 Task: Use the formula "DISC" in spreadsheet "Project protfolio".
Action: Mouse moved to (884, 140)
Screenshot: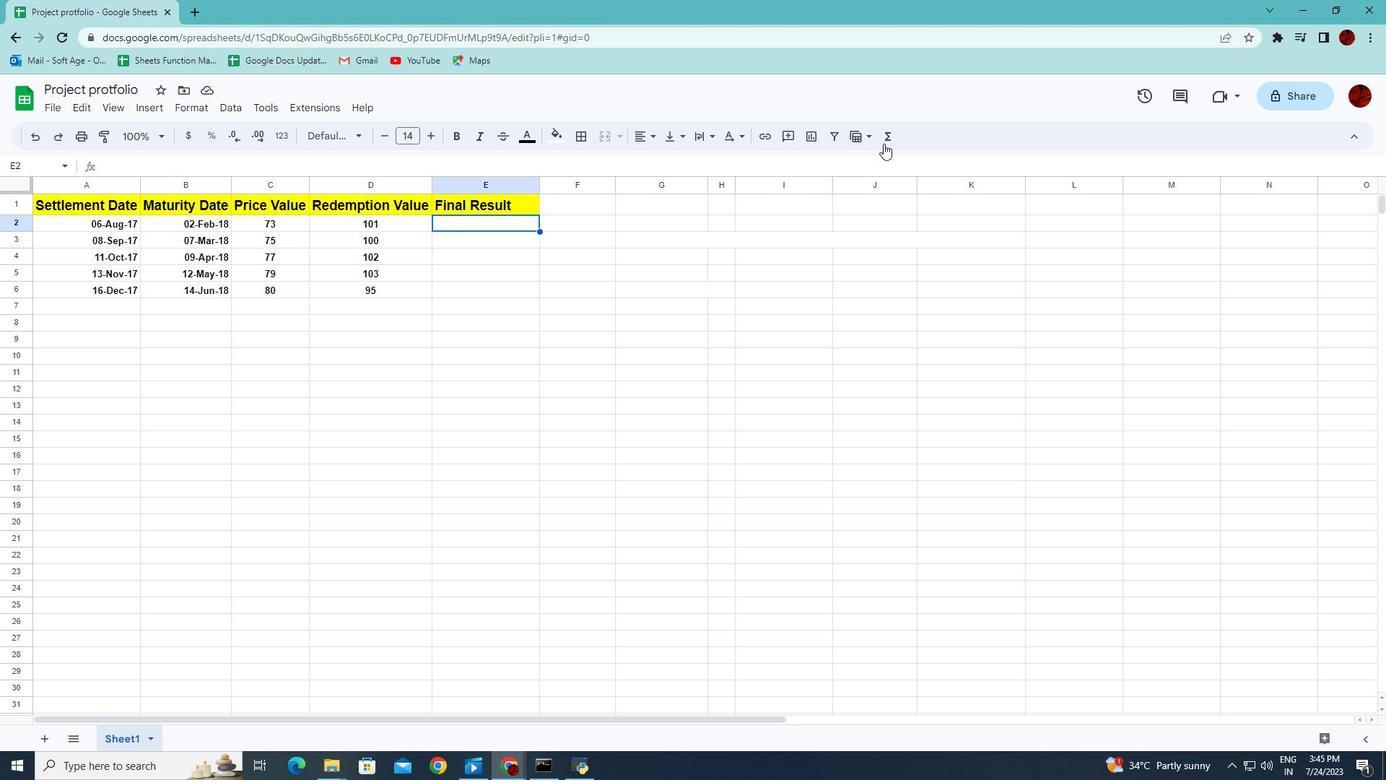
Action: Mouse pressed left at (884, 140)
Screenshot: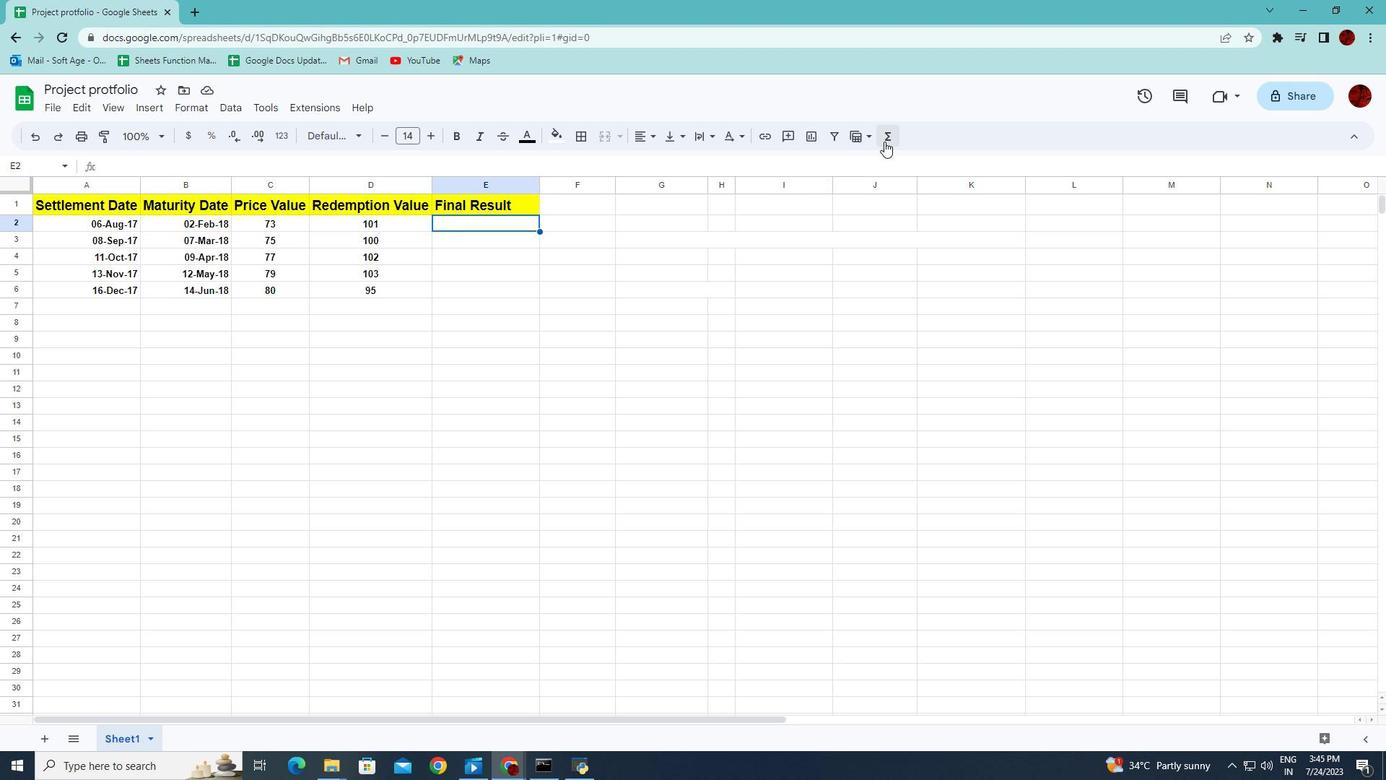 
Action: Mouse moved to (1122, 289)
Screenshot: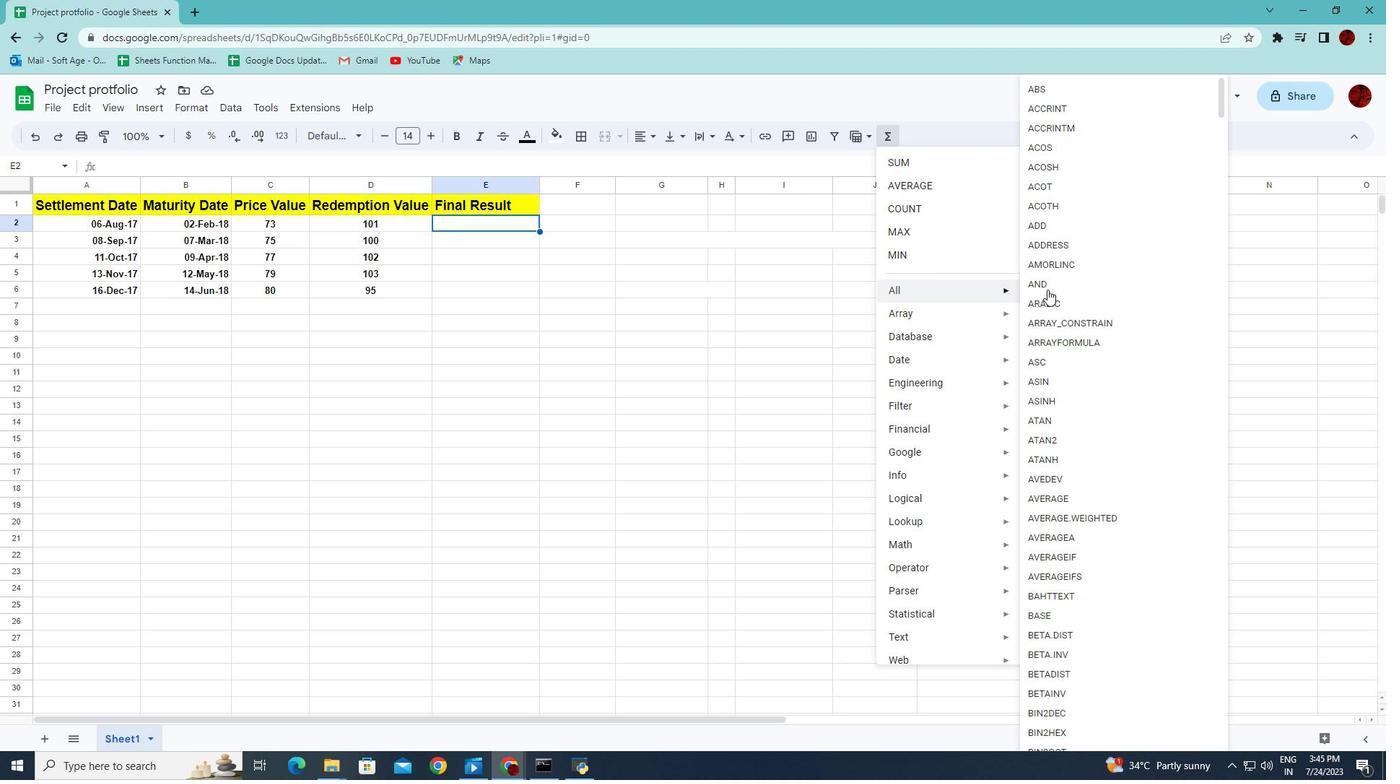 
Action: Mouse scrolled (1122, 288) with delta (0, 0)
Screenshot: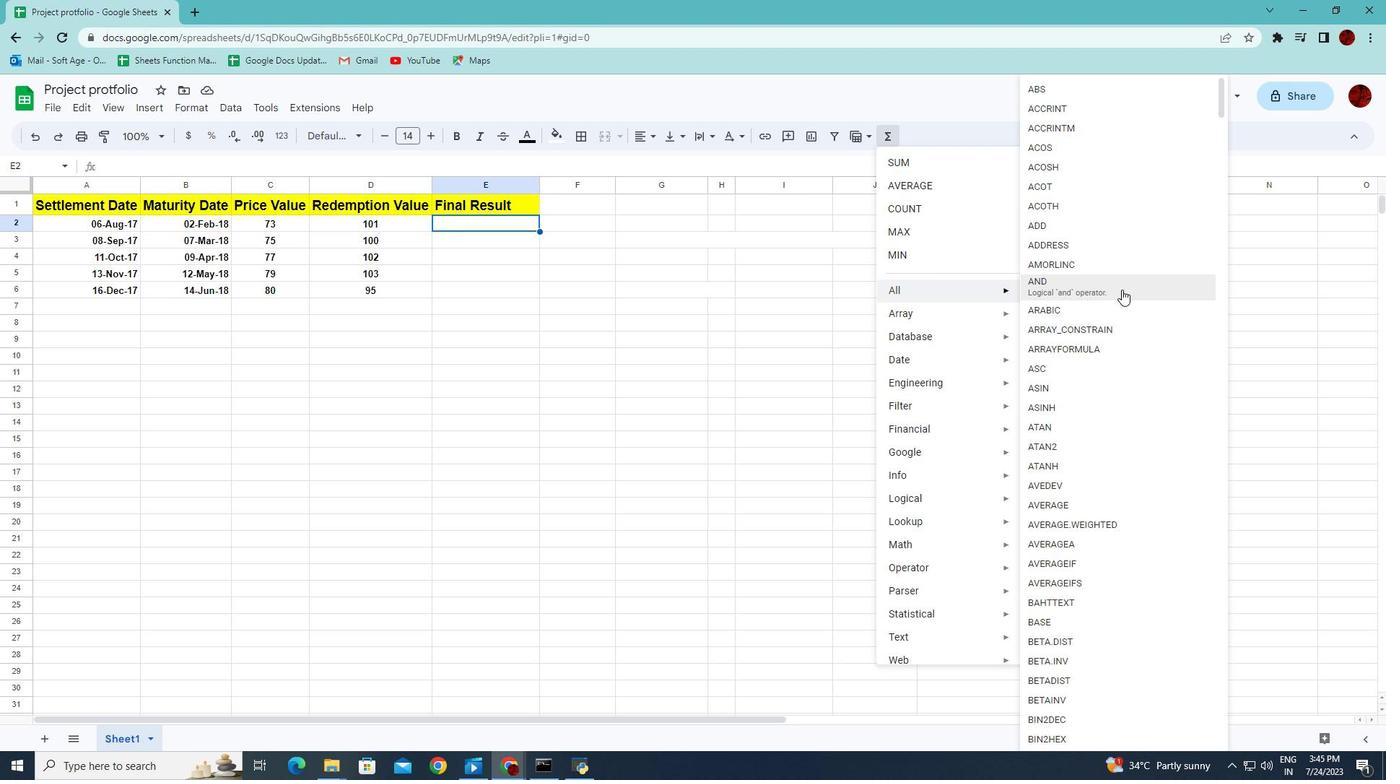 
Action: Mouse scrolled (1122, 288) with delta (0, 0)
Screenshot: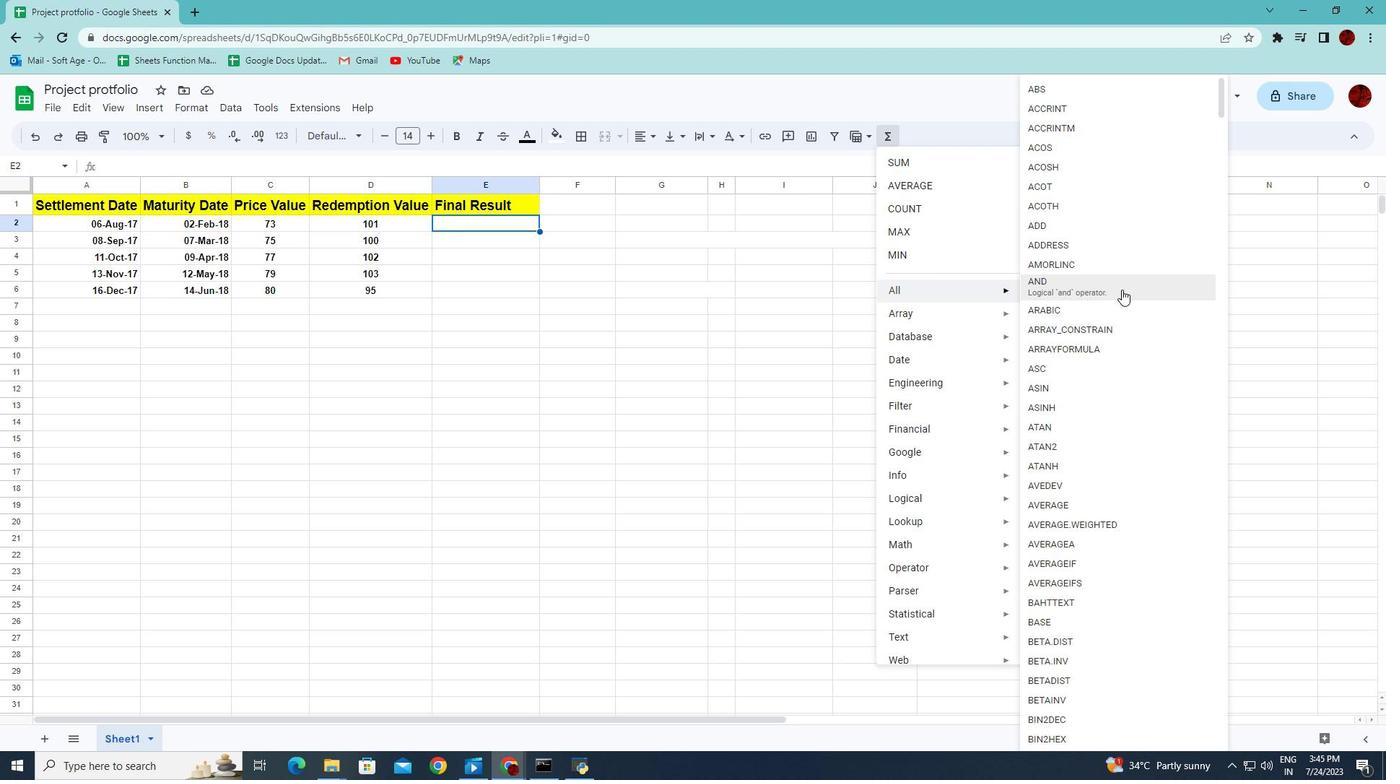 
Action: Mouse scrolled (1122, 288) with delta (0, 0)
Screenshot: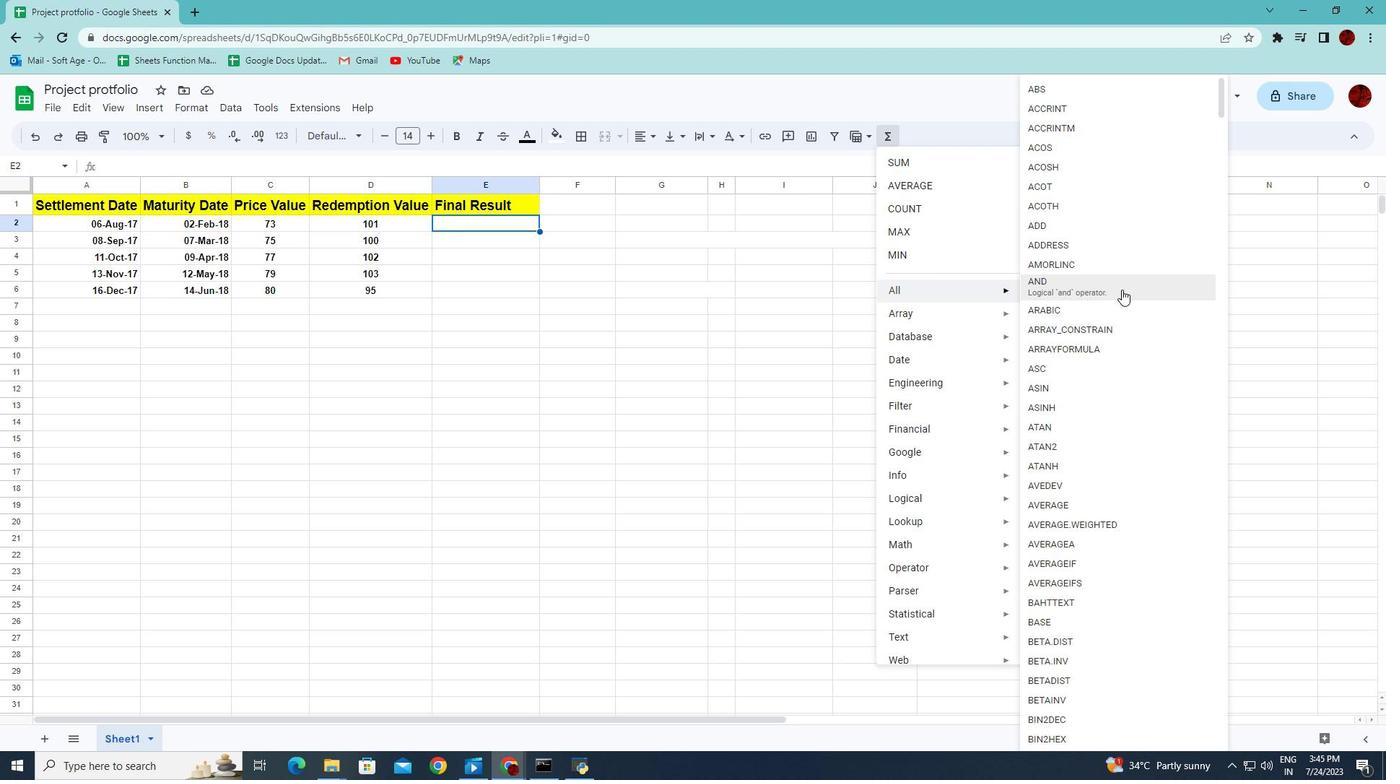 
Action: Mouse scrolled (1122, 288) with delta (0, 0)
Screenshot: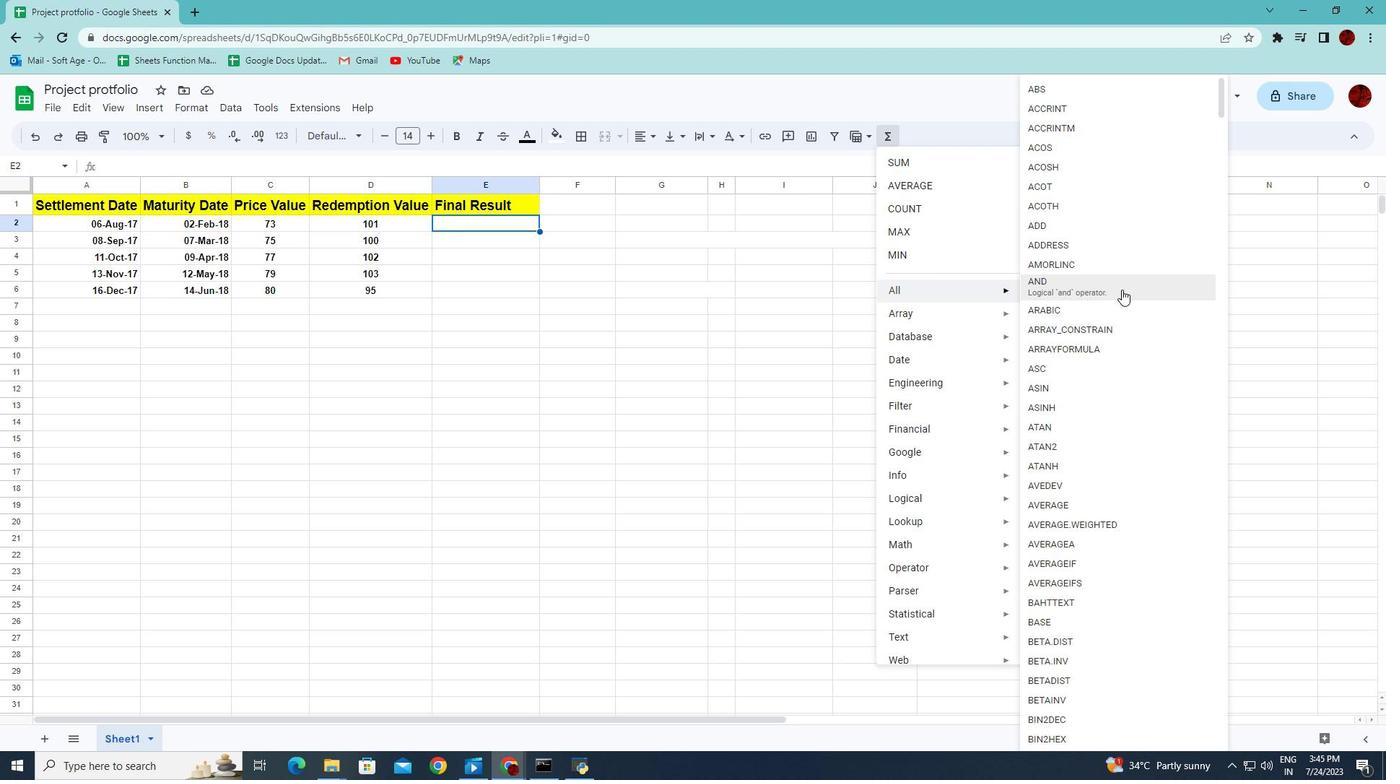 
Action: Mouse scrolled (1122, 288) with delta (0, 0)
Screenshot: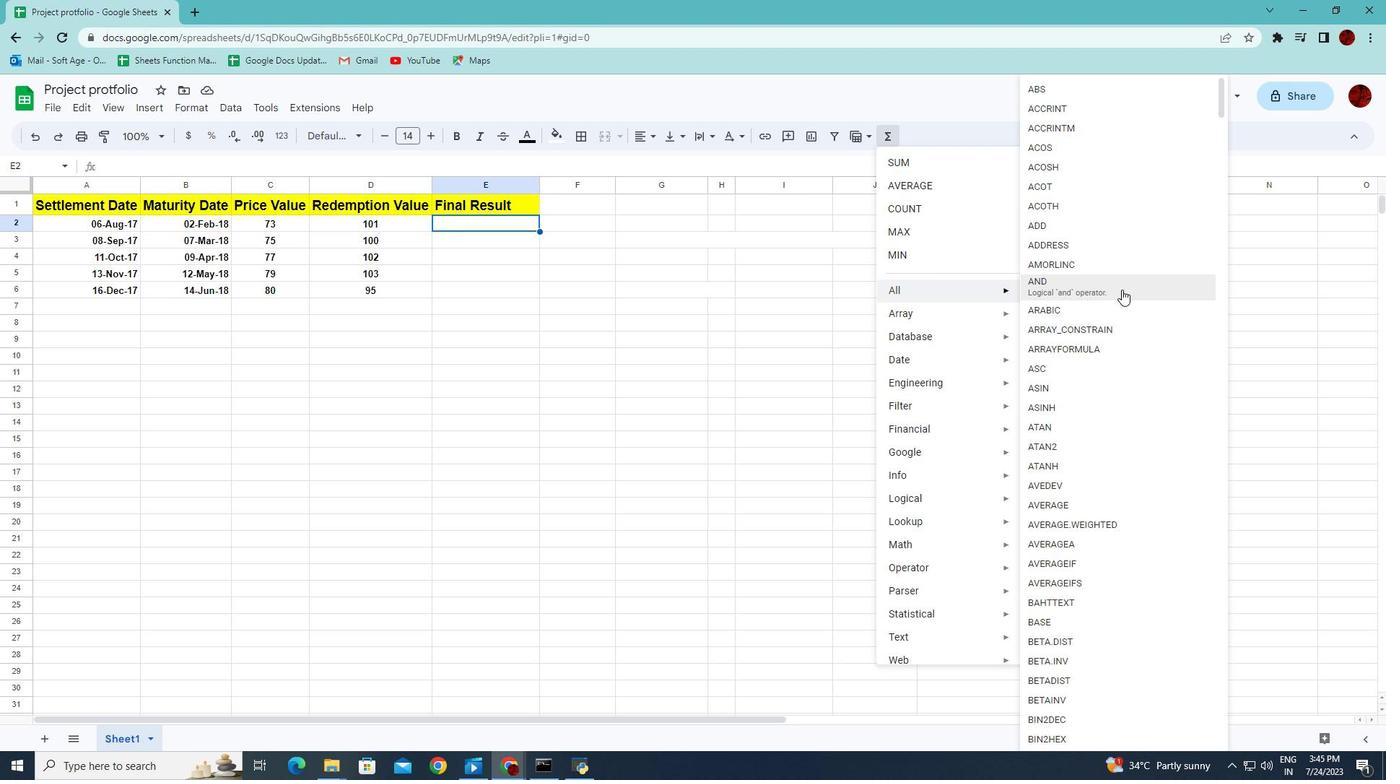 
Action: Mouse scrolled (1122, 288) with delta (0, 0)
Screenshot: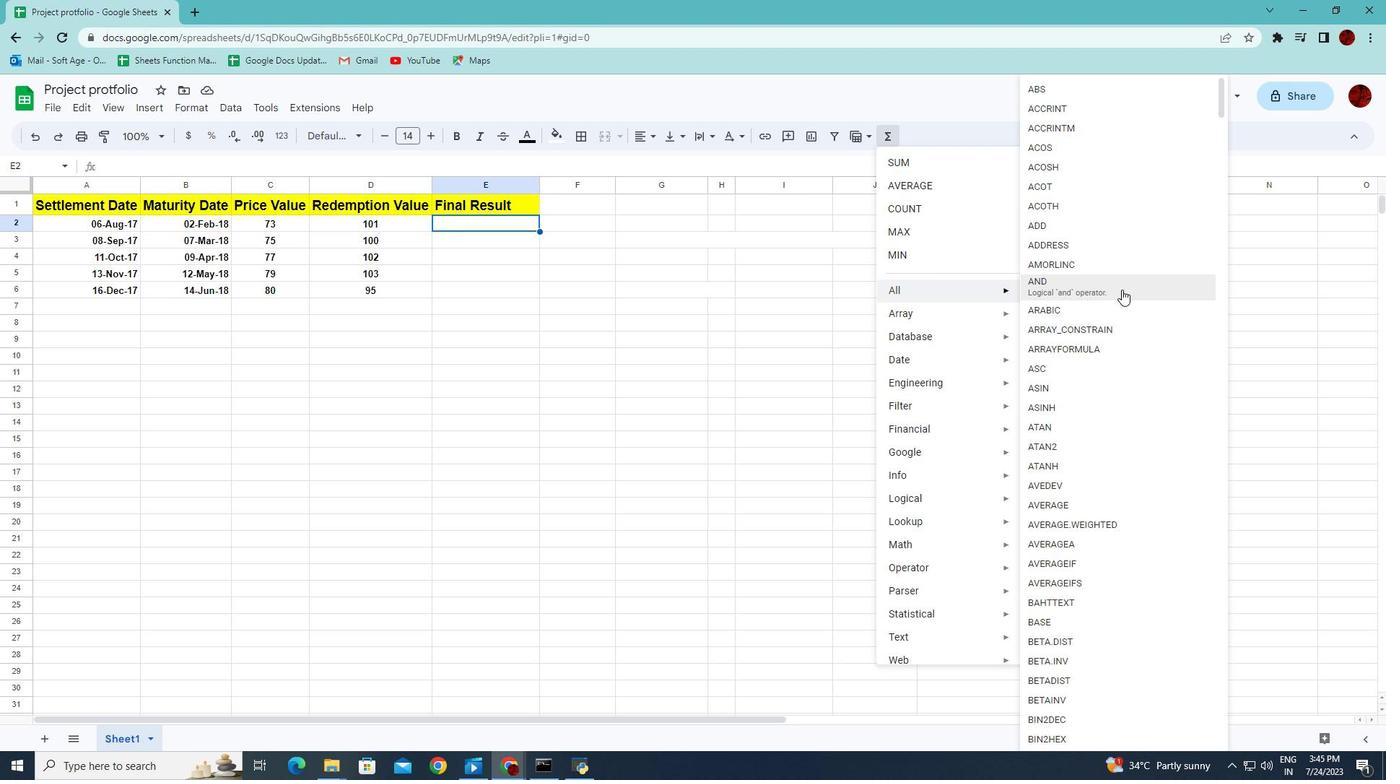 
Action: Mouse moved to (1124, 289)
Screenshot: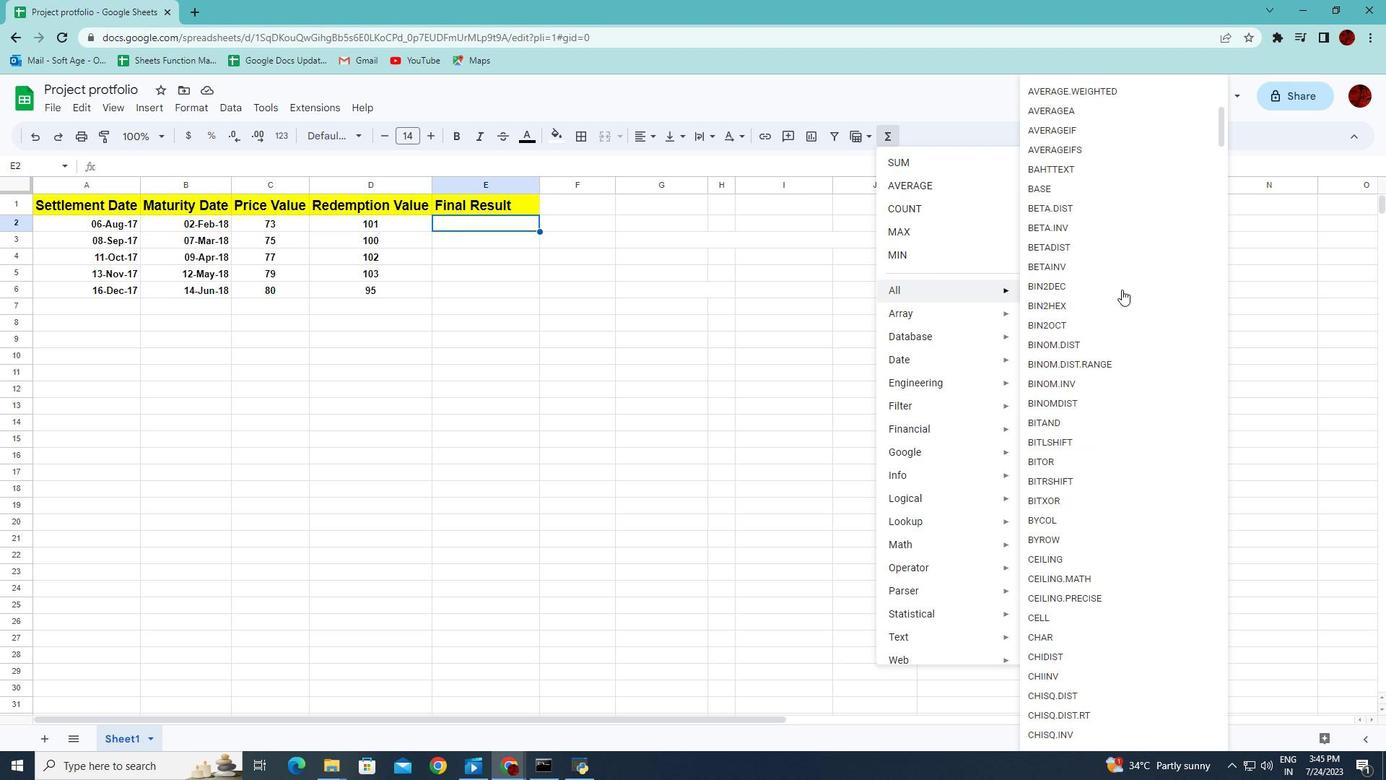 
Action: Mouse scrolled (1124, 288) with delta (0, 0)
Screenshot: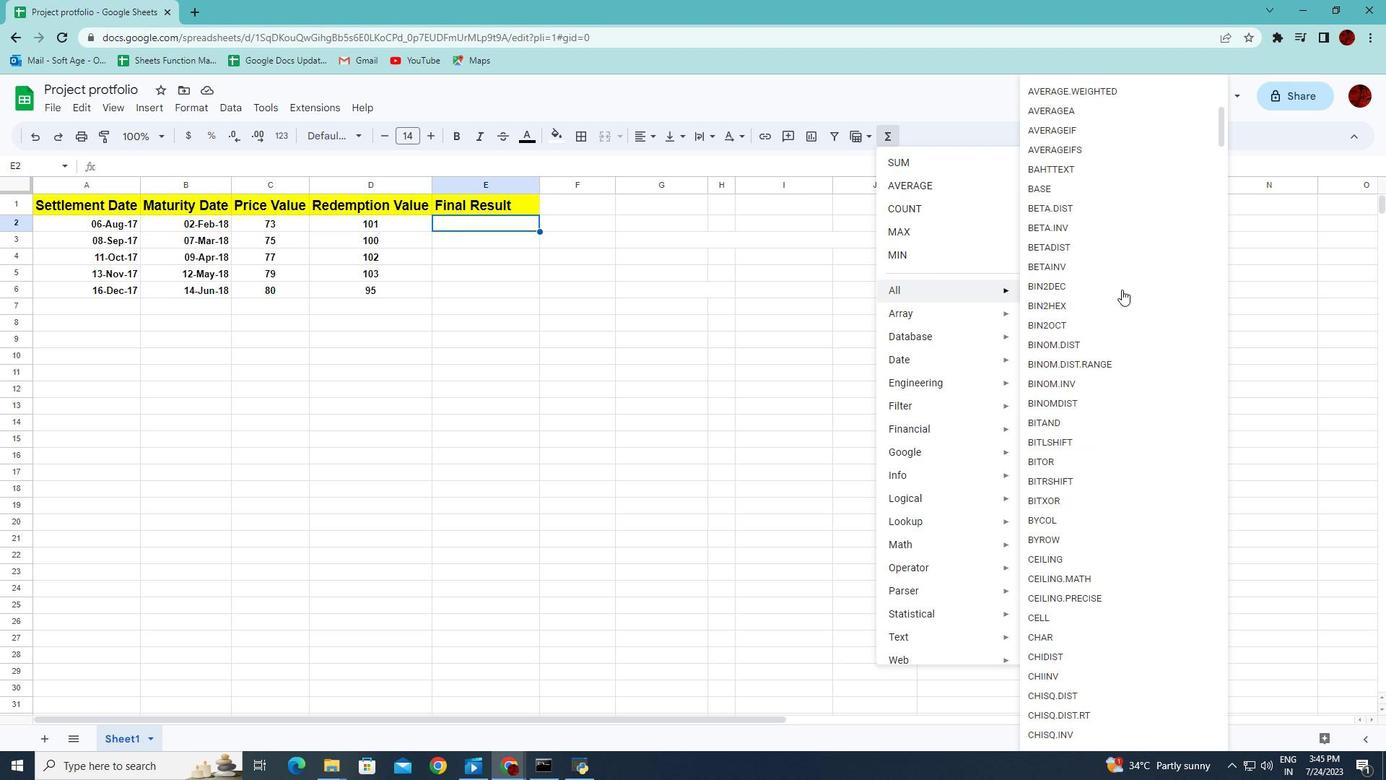 
Action: Mouse scrolled (1124, 288) with delta (0, 0)
Screenshot: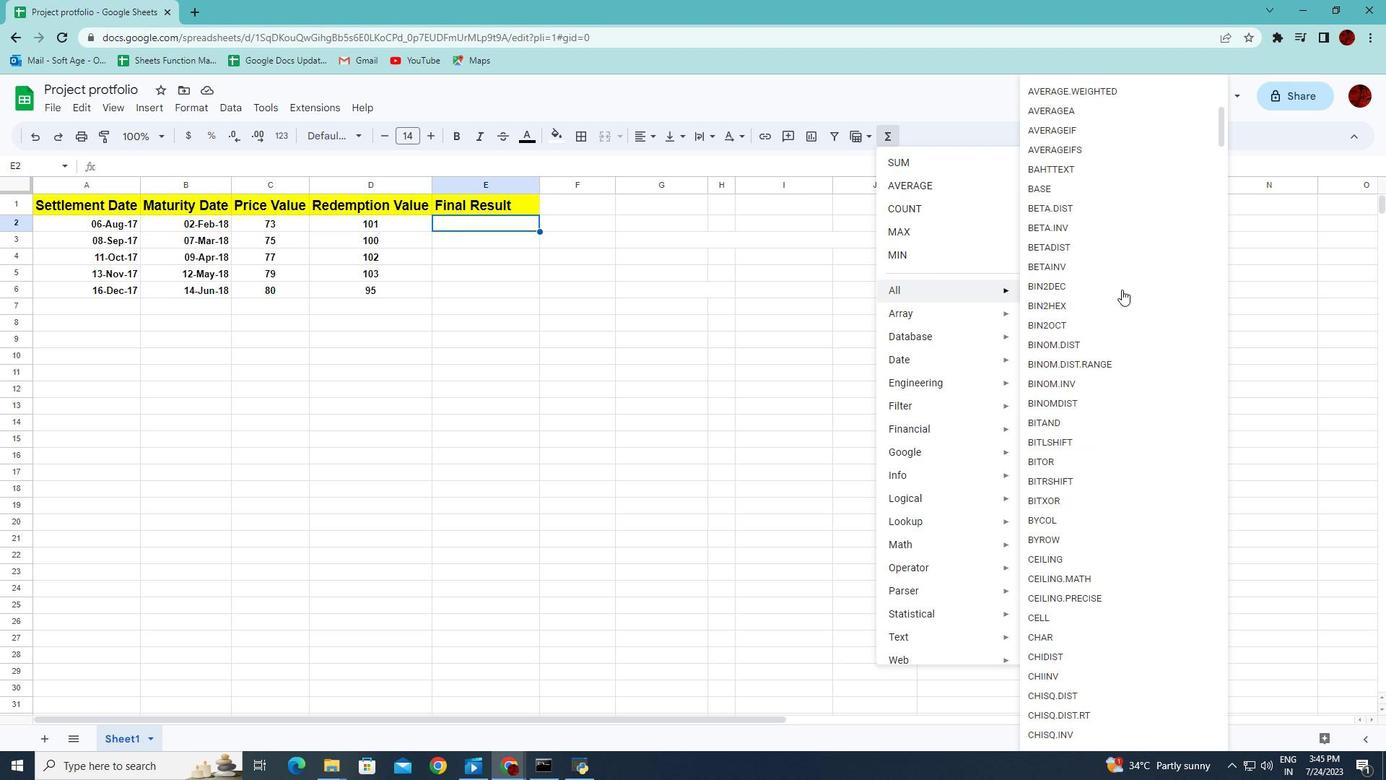 
Action: Mouse scrolled (1124, 288) with delta (0, 0)
Screenshot: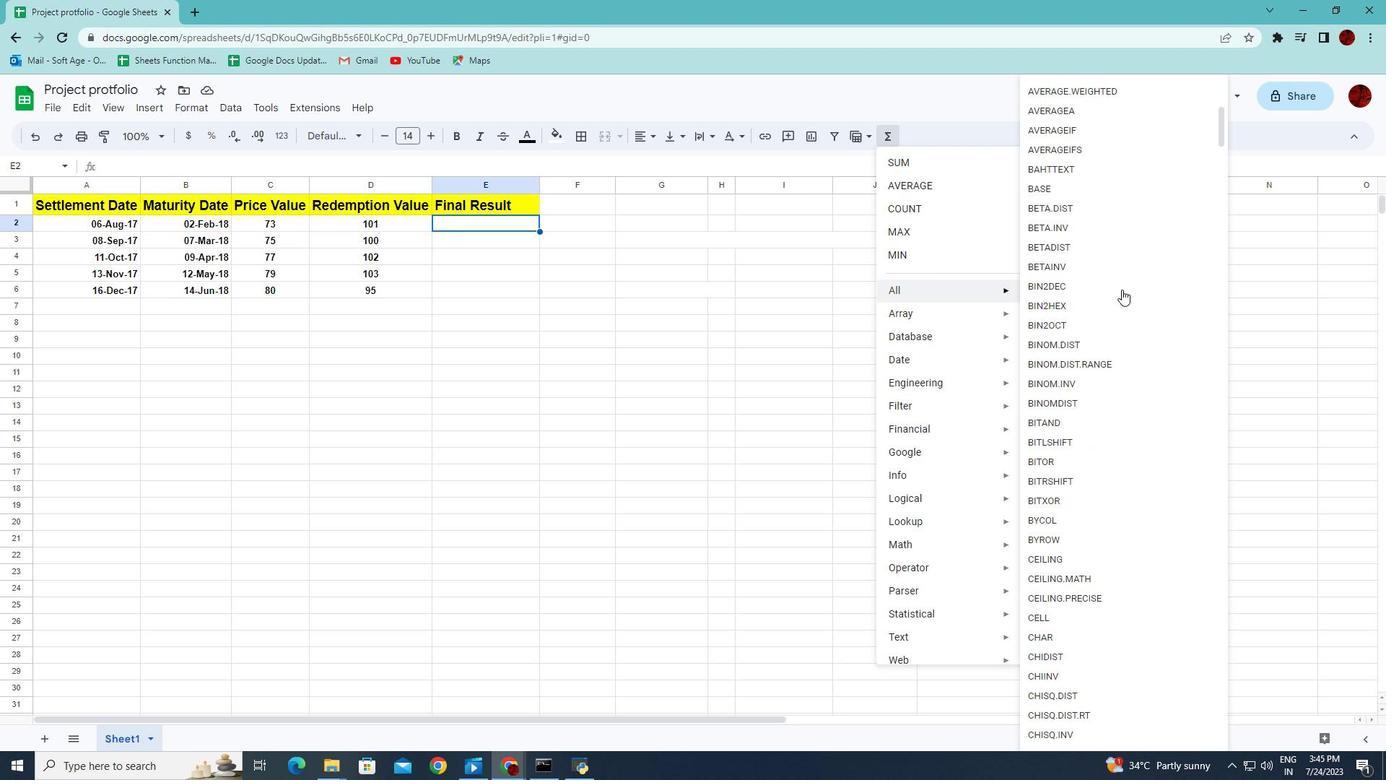 
Action: Mouse scrolled (1124, 288) with delta (0, 0)
Screenshot: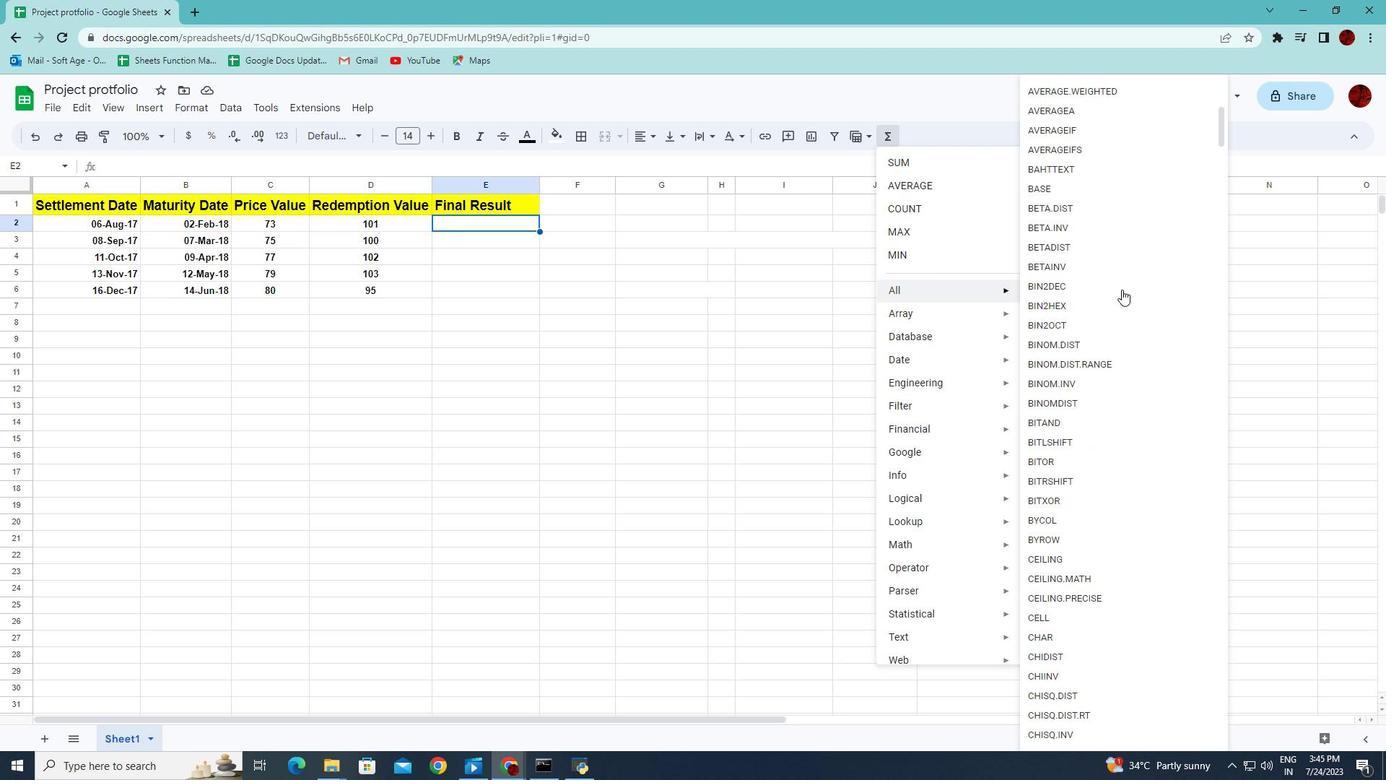 
Action: Mouse scrolled (1124, 288) with delta (0, 0)
Screenshot: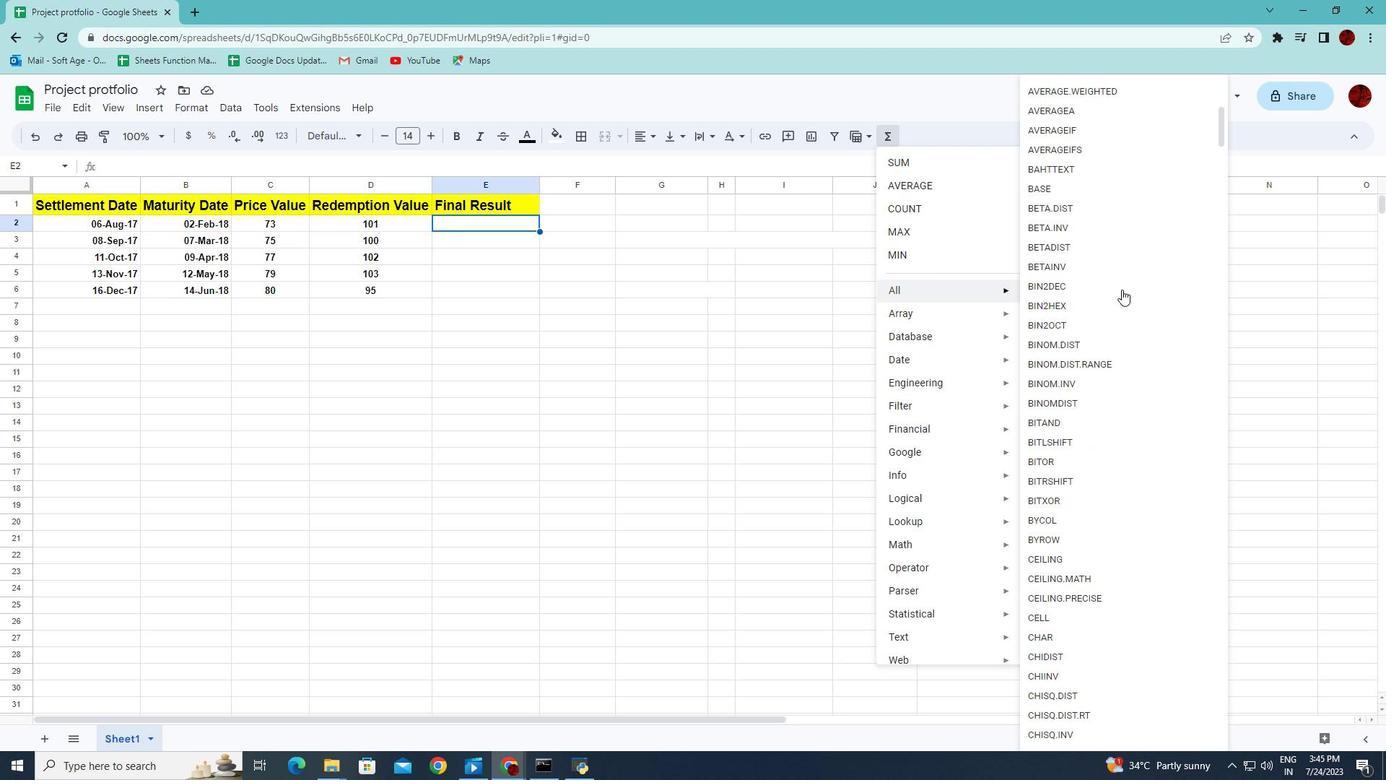 
Action: Mouse scrolled (1124, 288) with delta (0, 0)
Screenshot: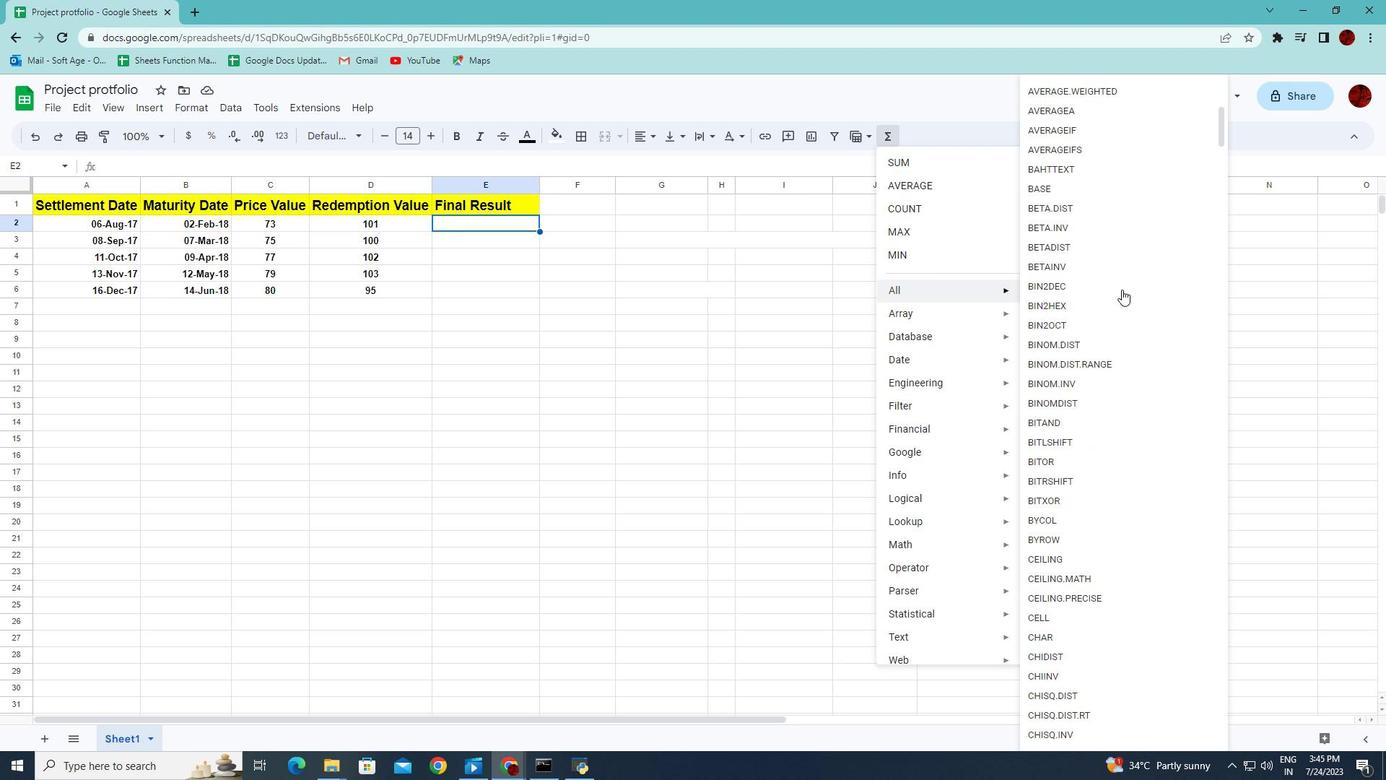 
Action: Mouse scrolled (1124, 288) with delta (0, 0)
Screenshot: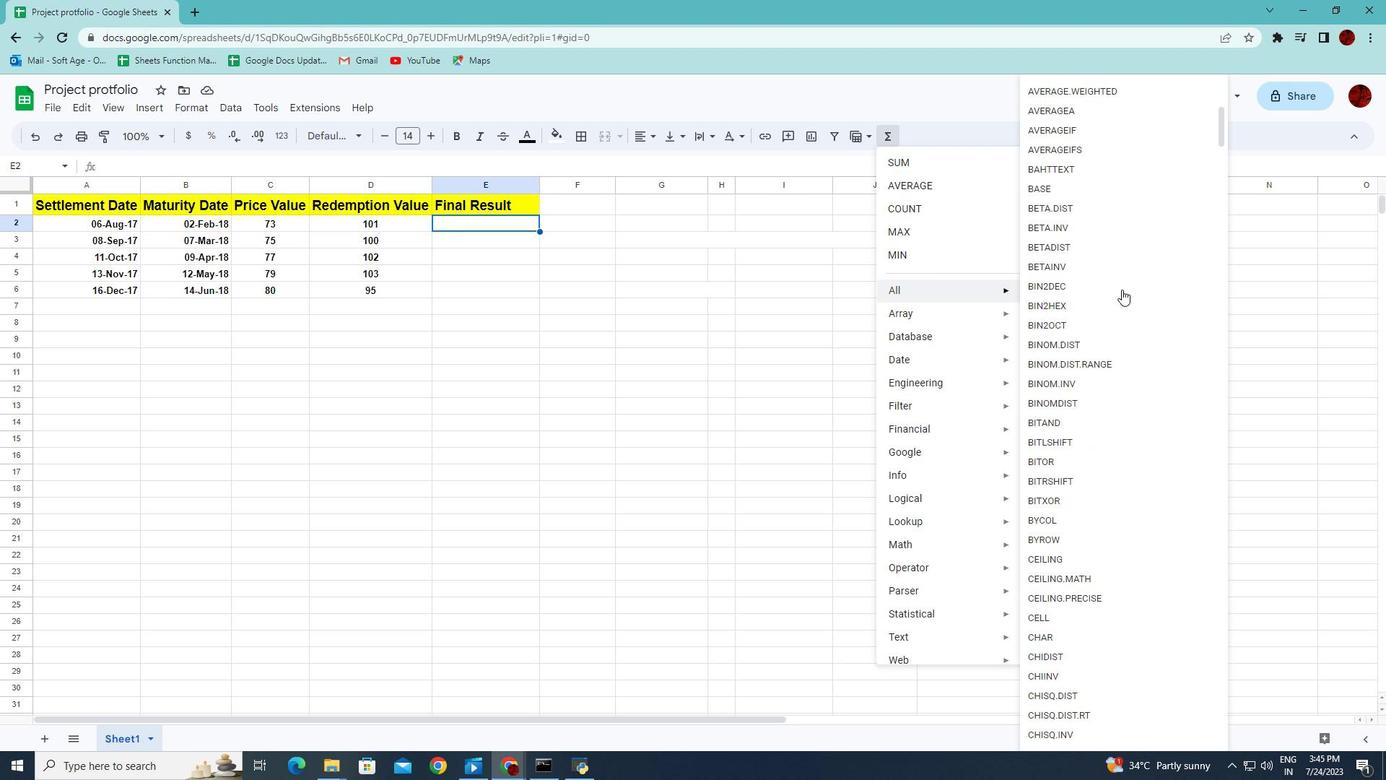 
Action: Mouse scrolled (1124, 288) with delta (0, 0)
Screenshot: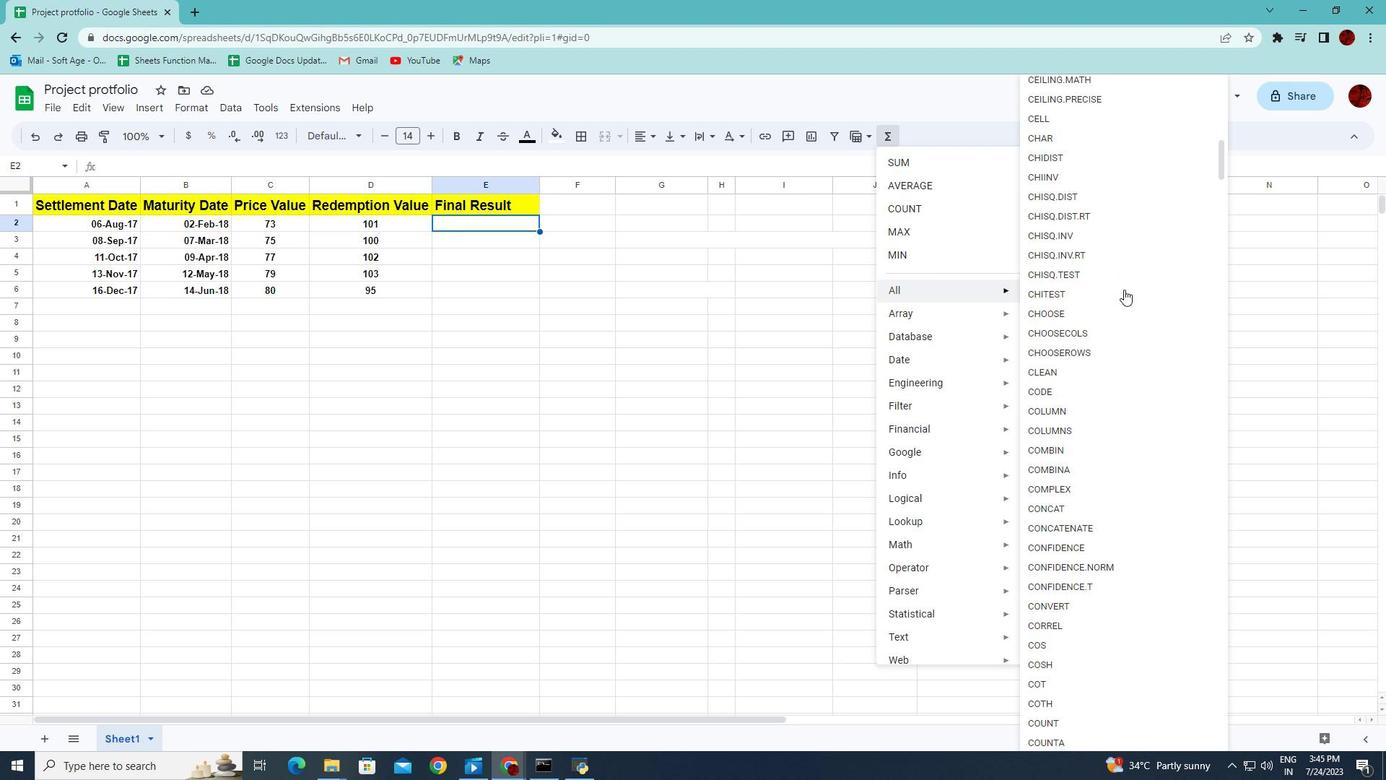 
Action: Mouse scrolled (1124, 288) with delta (0, 0)
Screenshot: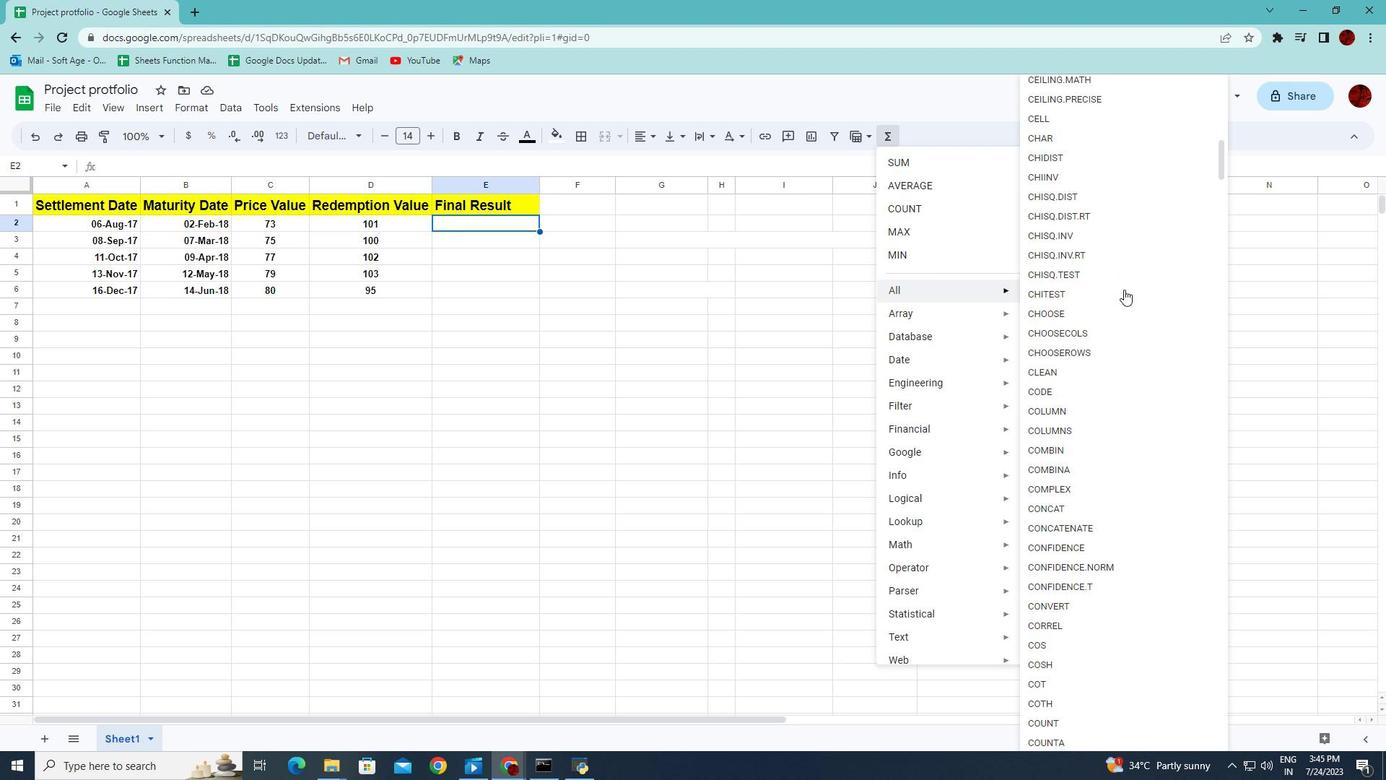 
Action: Mouse scrolled (1124, 288) with delta (0, 0)
Screenshot: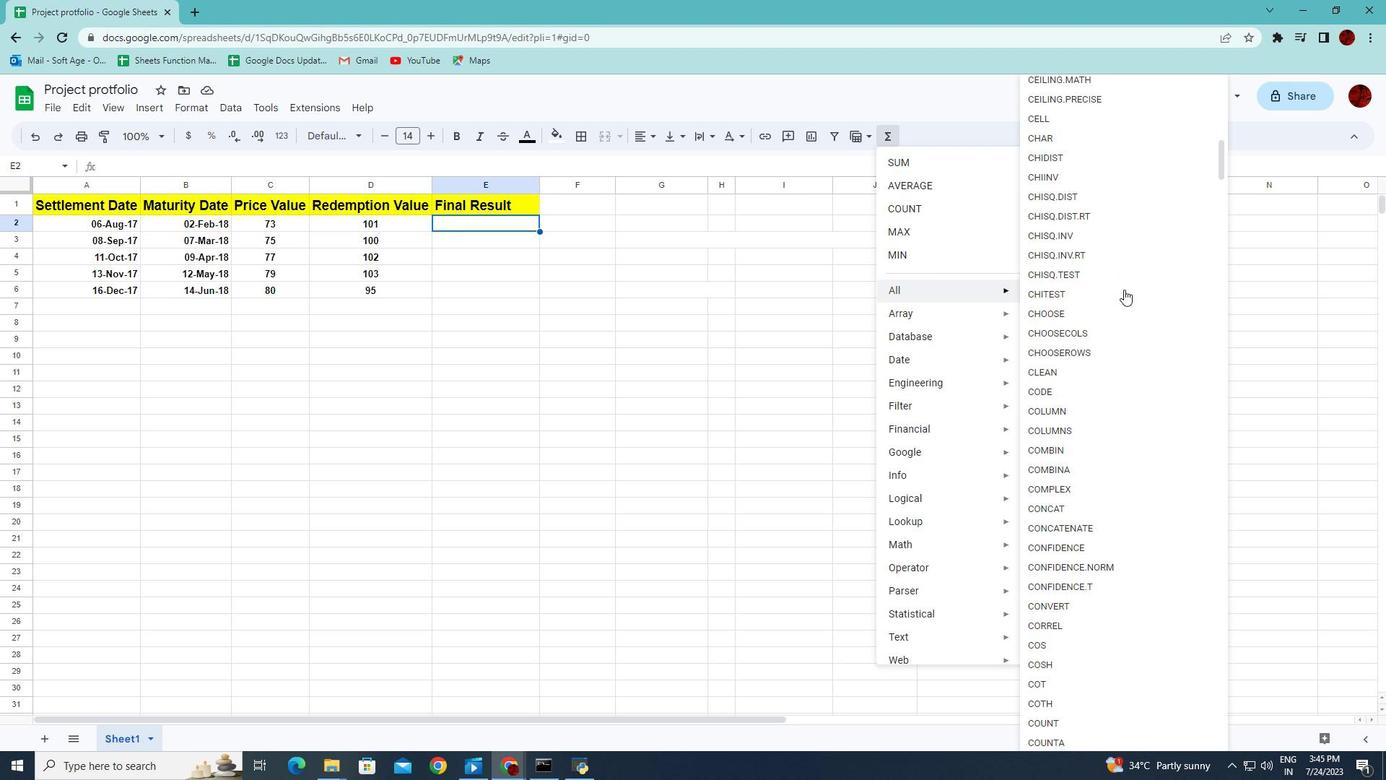 
Action: Mouse scrolled (1124, 288) with delta (0, 0)
Screenshot: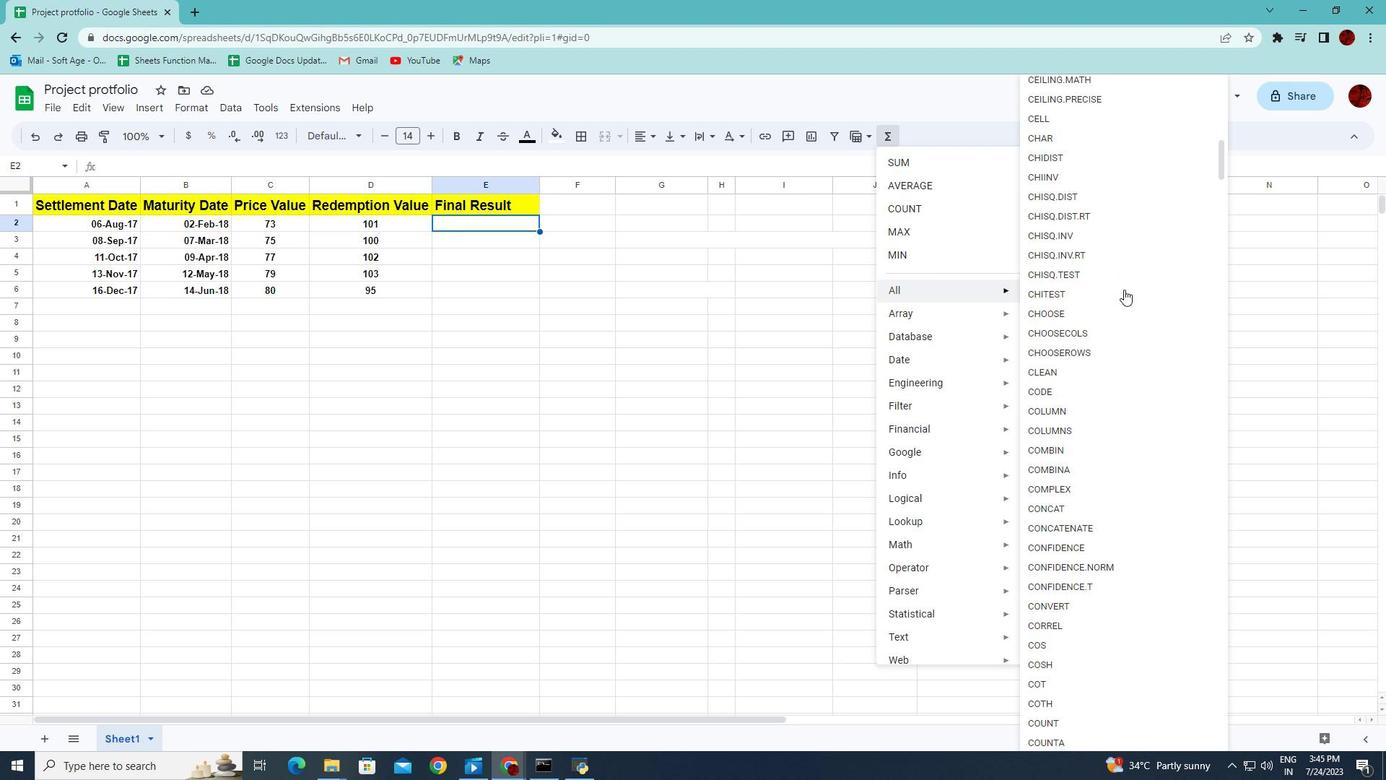 
Action: Mouse scrolled (1124, 288) with delta (0, 0)
Screenshot: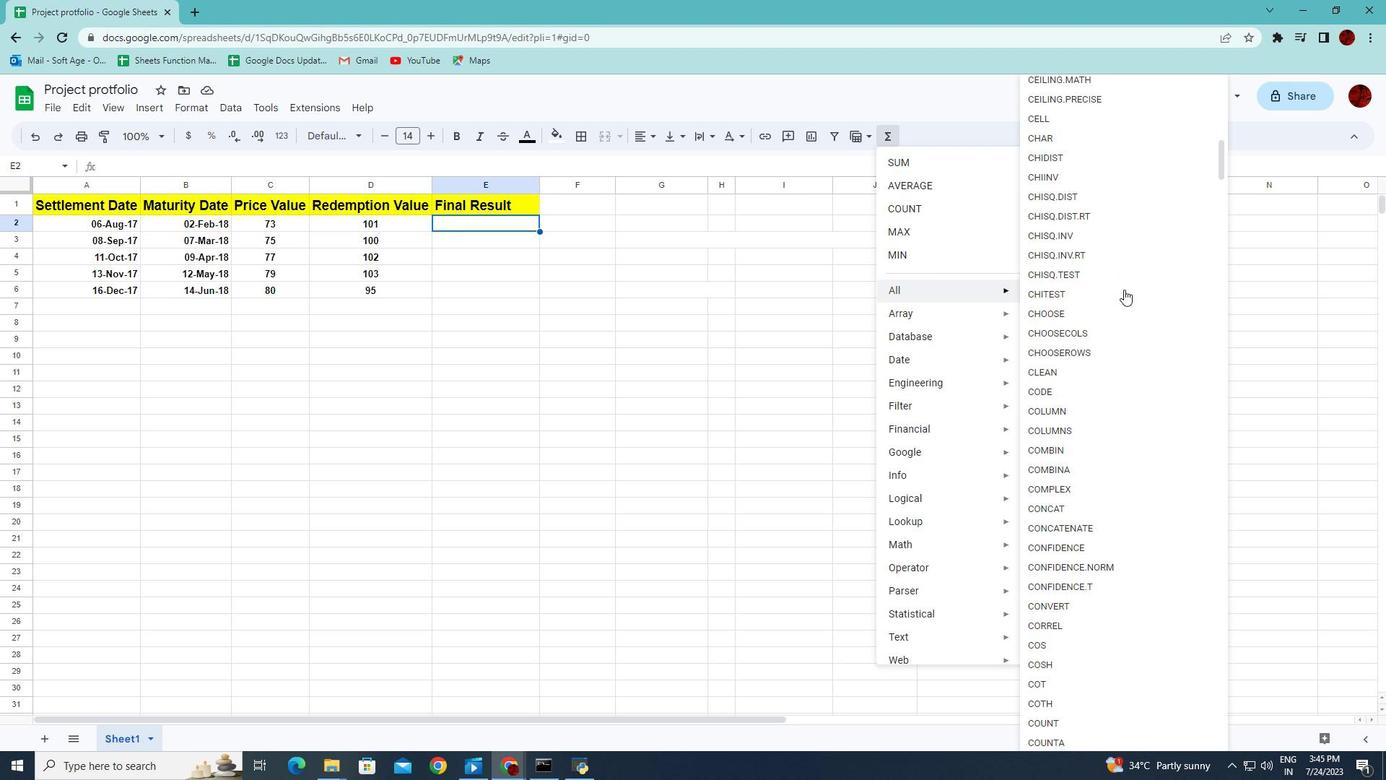 
Action: Mouse scrolled (1124, 288) with delta (0, 0)
Screenshot: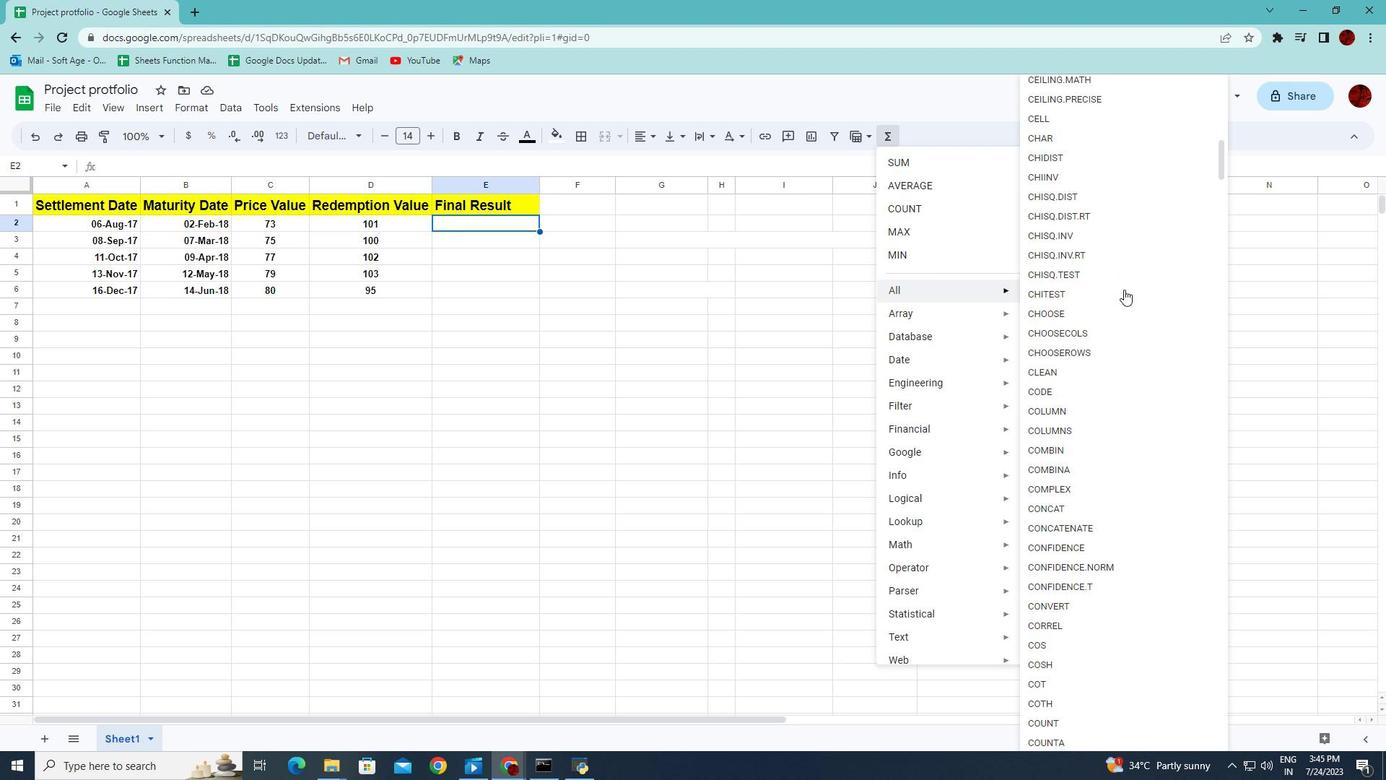 
Action: Mouse scrolled (1124, 288) with delta (0, 0)
Screenshot: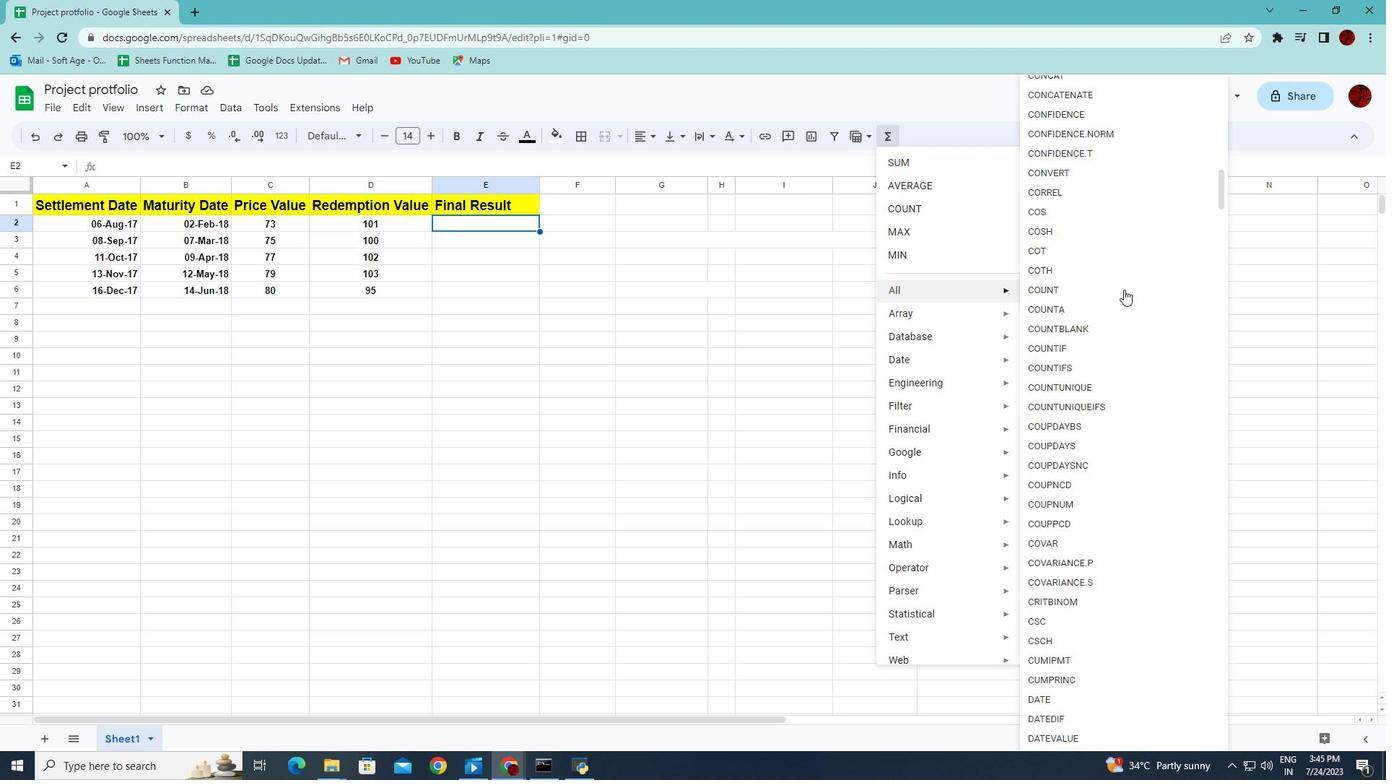 
Action: Mouse scrolled (1124, 288) with delta (0, 0)
Screenshot: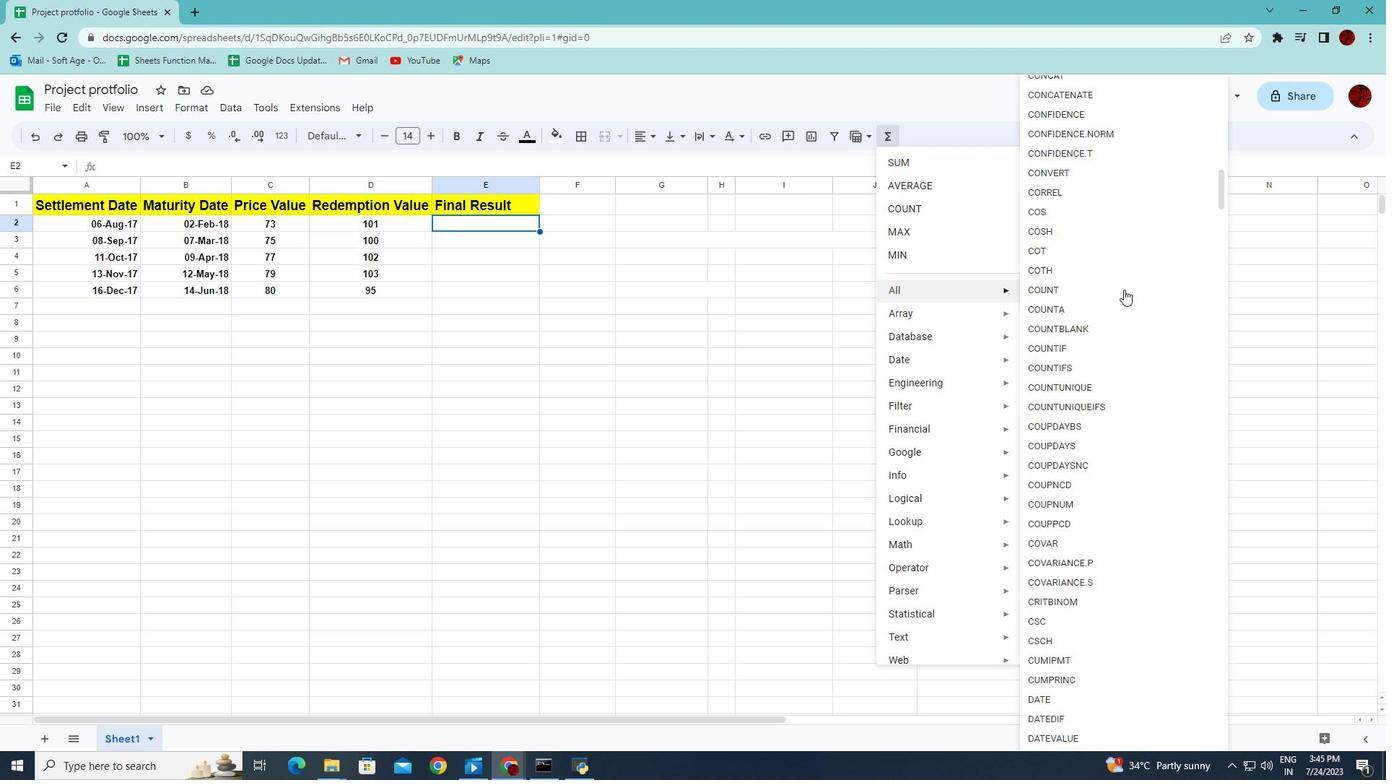 
Action: Mouse scrolled (1124, 288) with delta (0, 0)
Screenshot: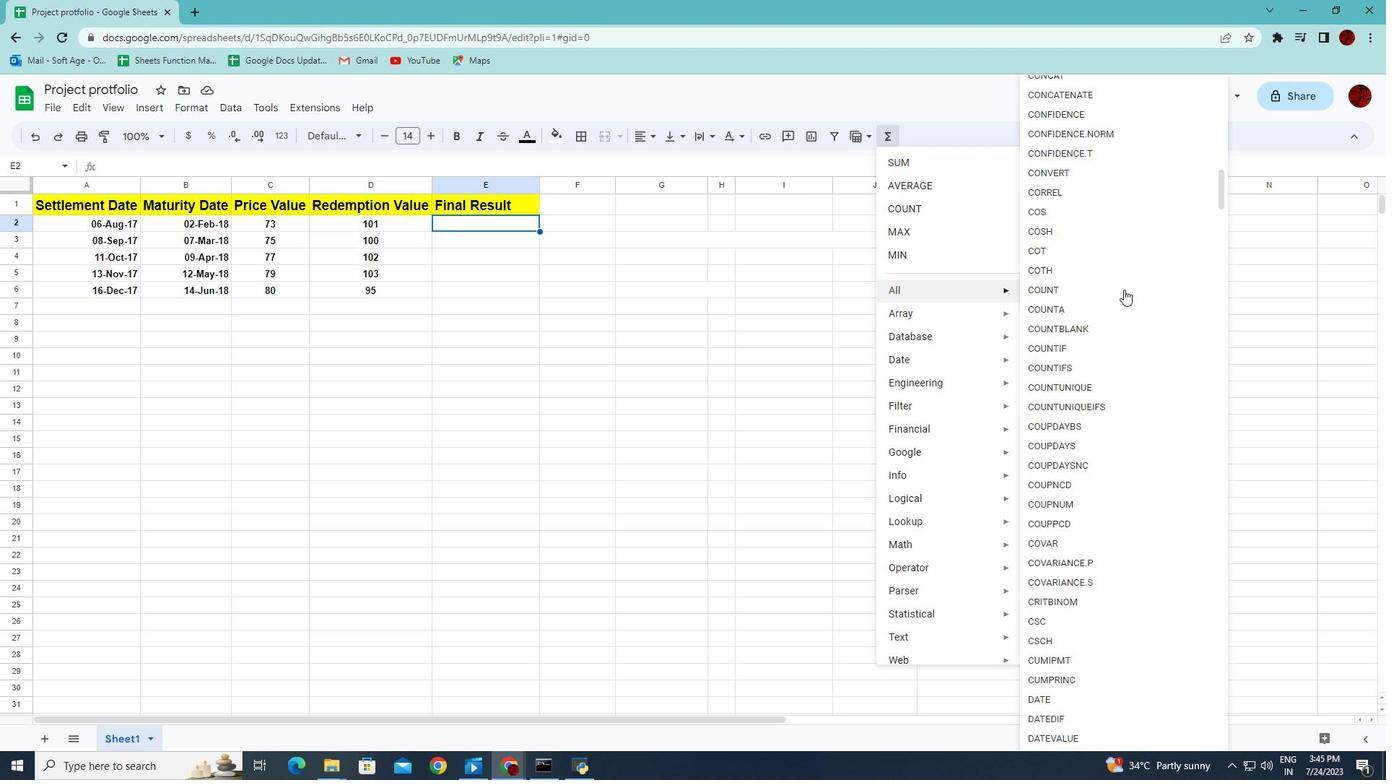 
Action: Mouse scrolled (1124, 288) with delta (0, 0)
Screenshot: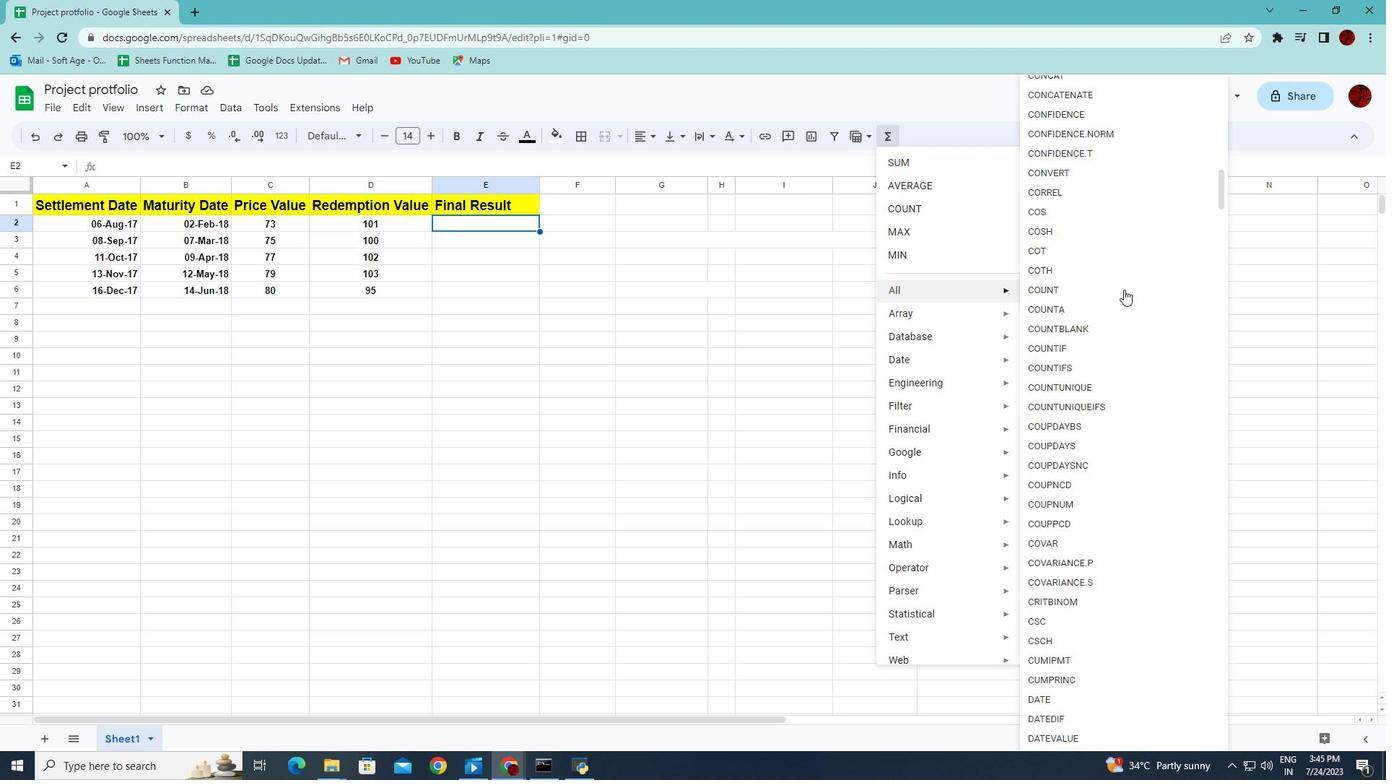 
Action: Mouse scrolled (1124, 288) with delta (0, 0)
Screenshot: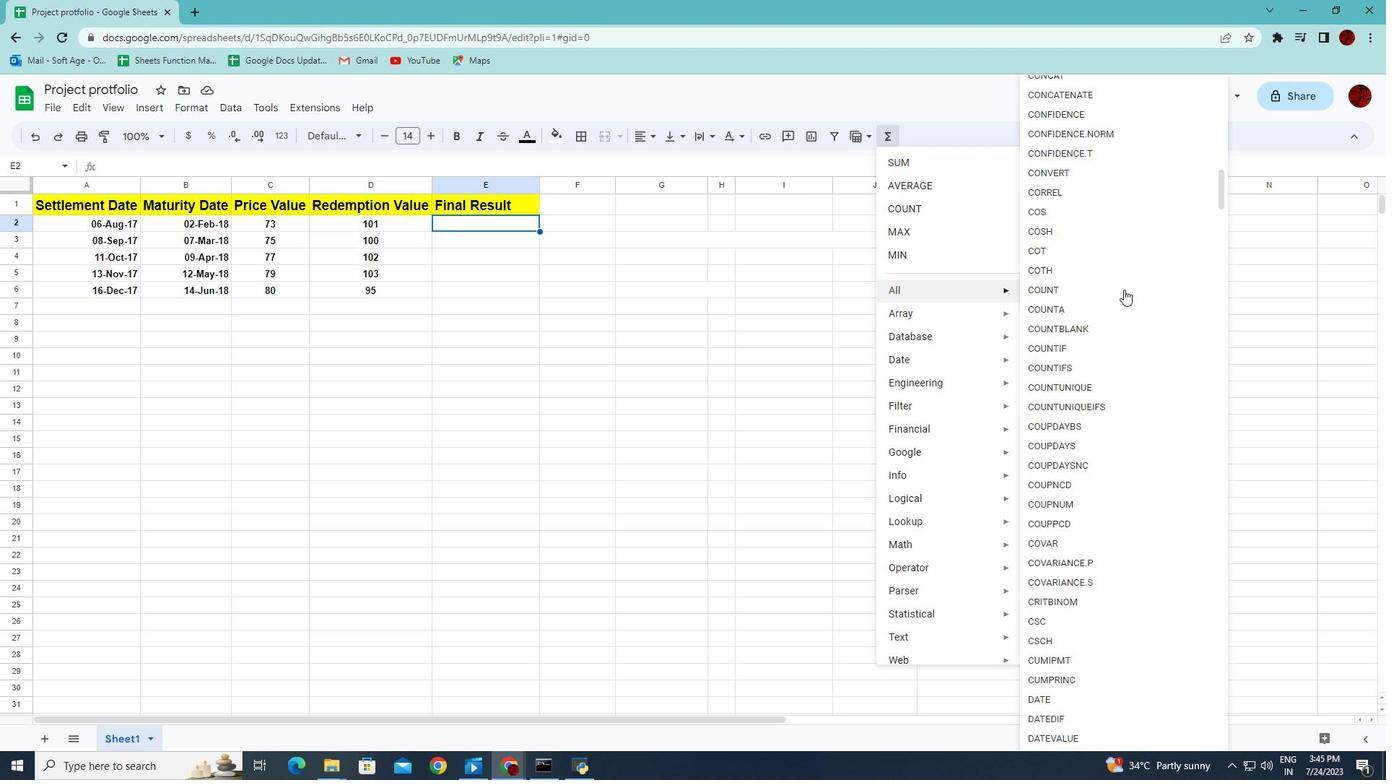 
Action: Mouse scrolled (1124, 288) with delta (0, 0)
Screenshot: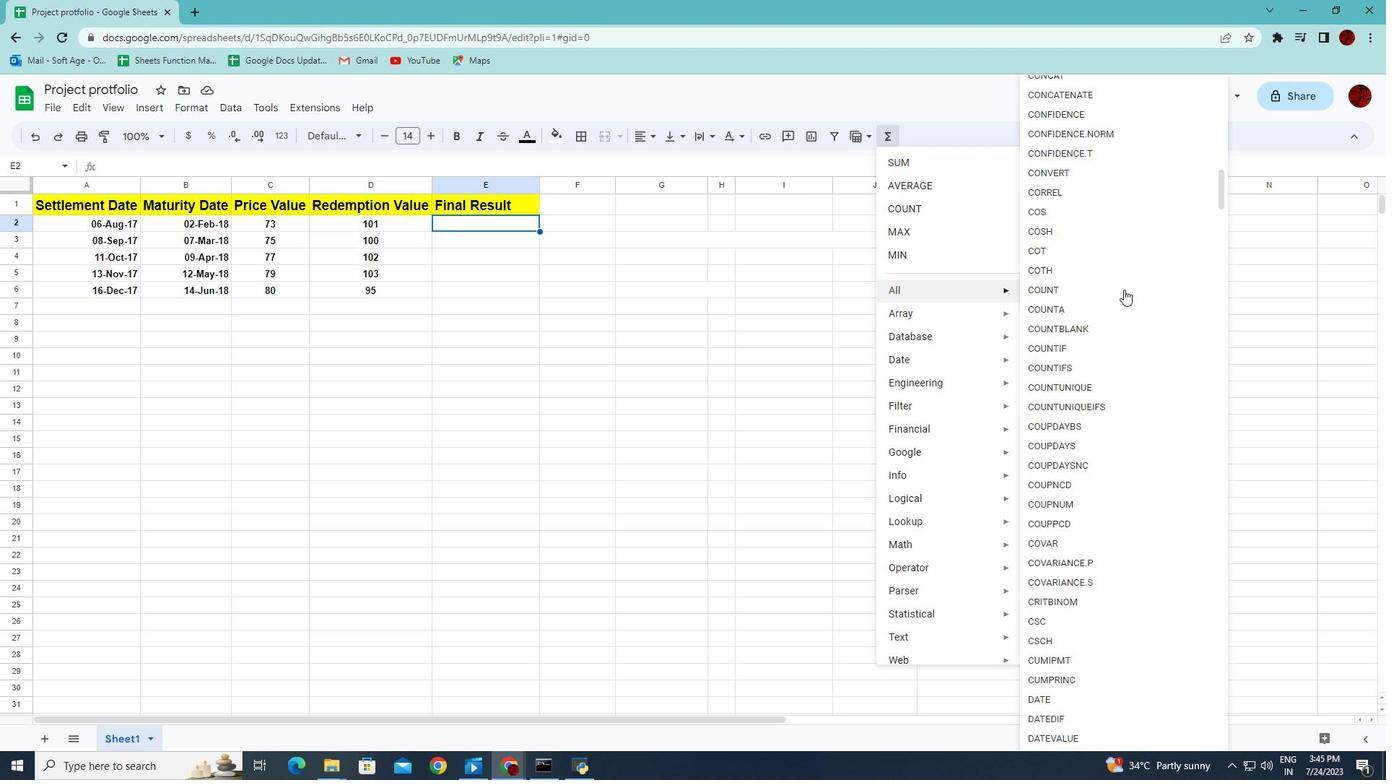 
Action: Mouse scrolled (1124, 288) with delta (0, 0)
Screenshot: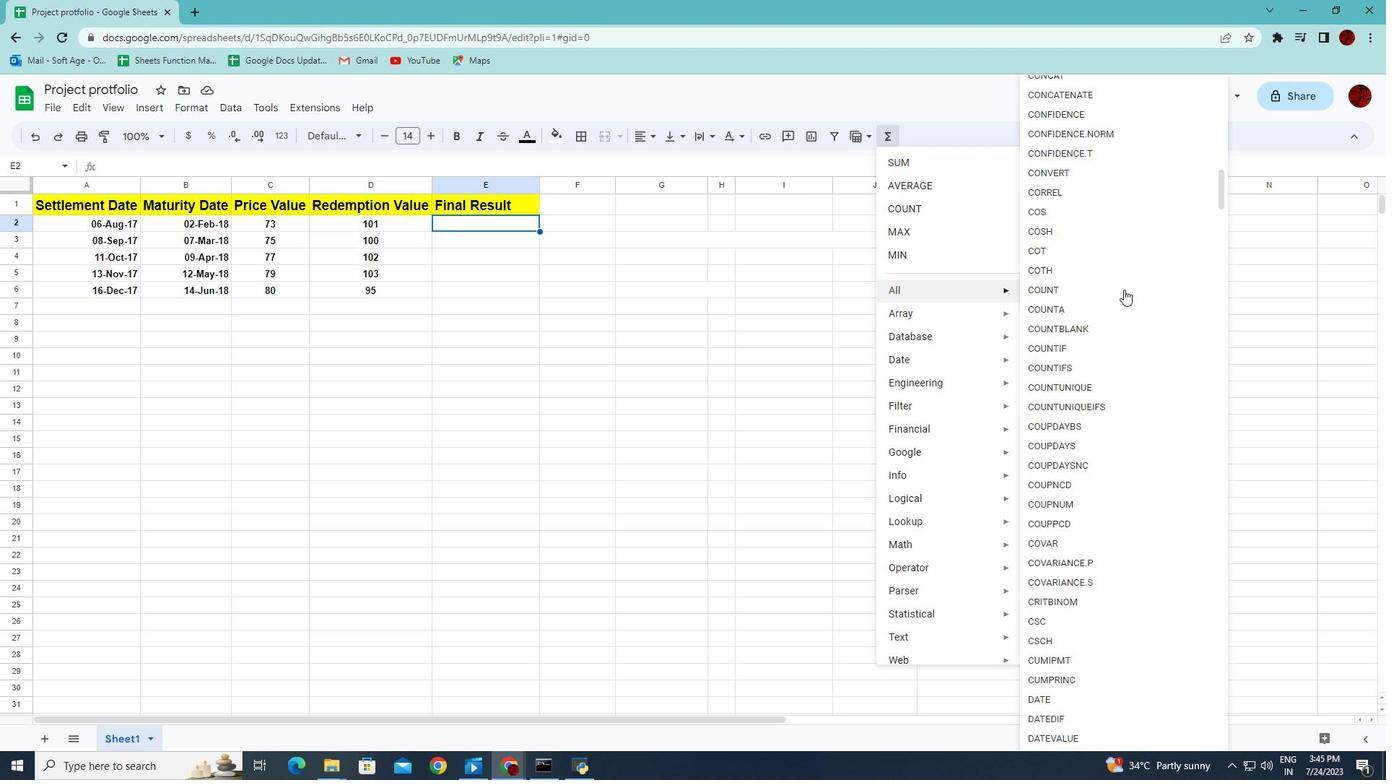
Action: Mouse moved to (1053, 589)
Screenshot: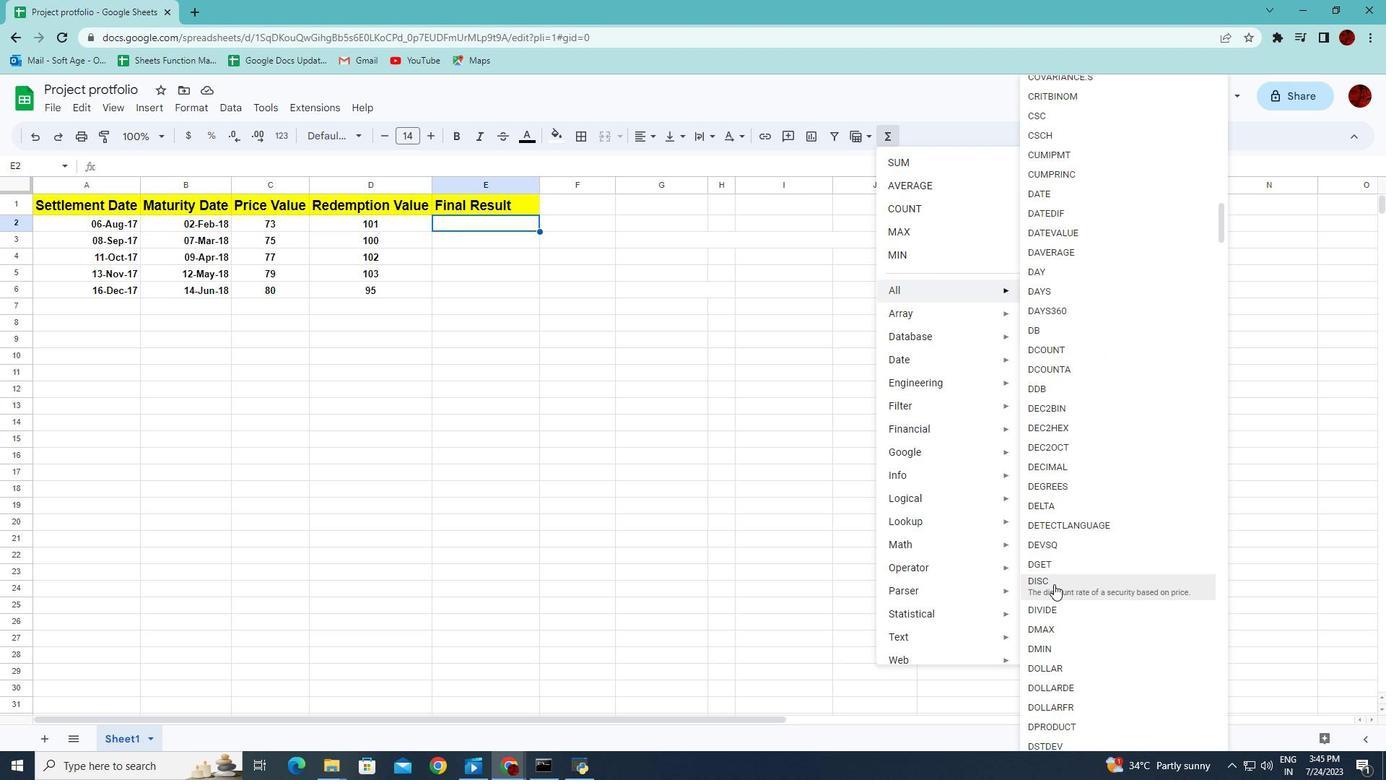 
Action: Mouse pressed left at (1053, 589)
Screenshot: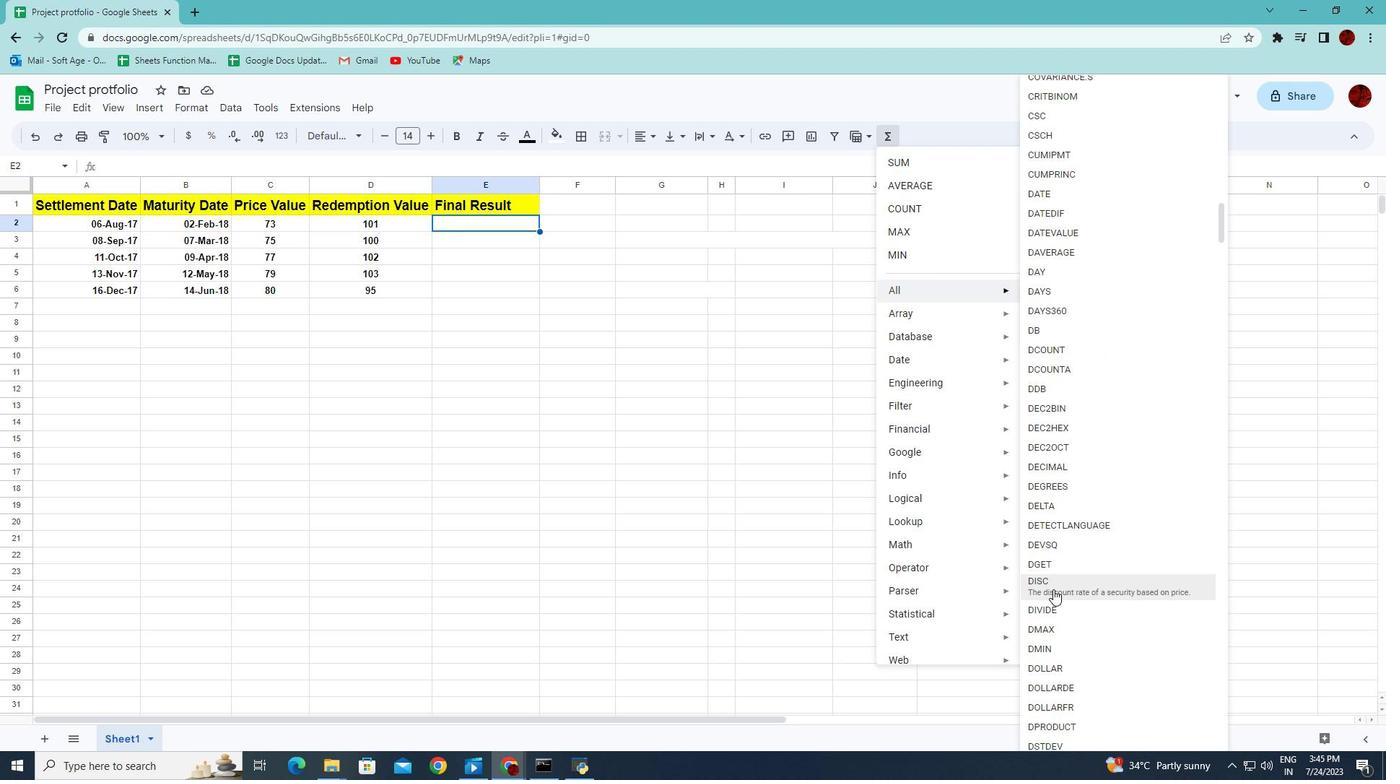 
Action: Mouse moved to (127, 228)
Screenshot: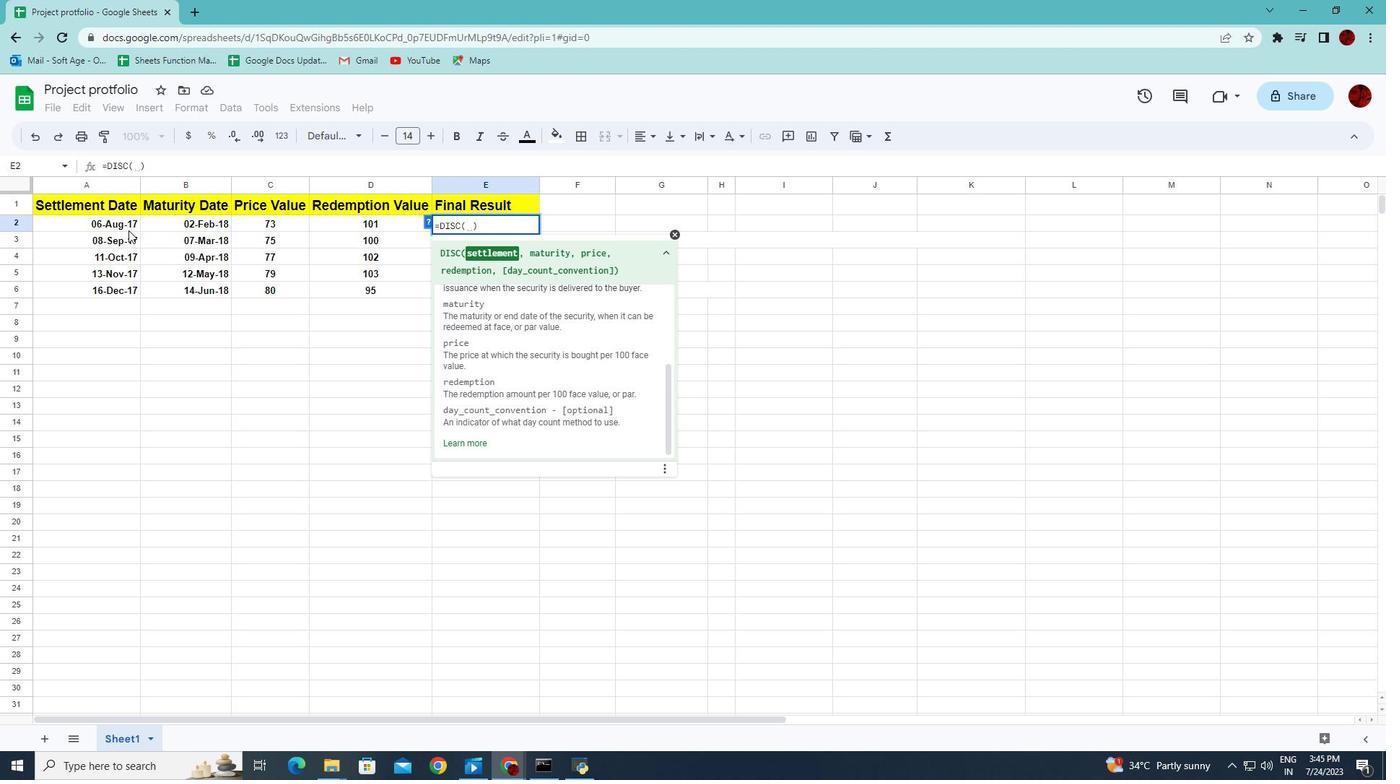 
Action: Mouse pressed left at (127, 228)
Screenshot: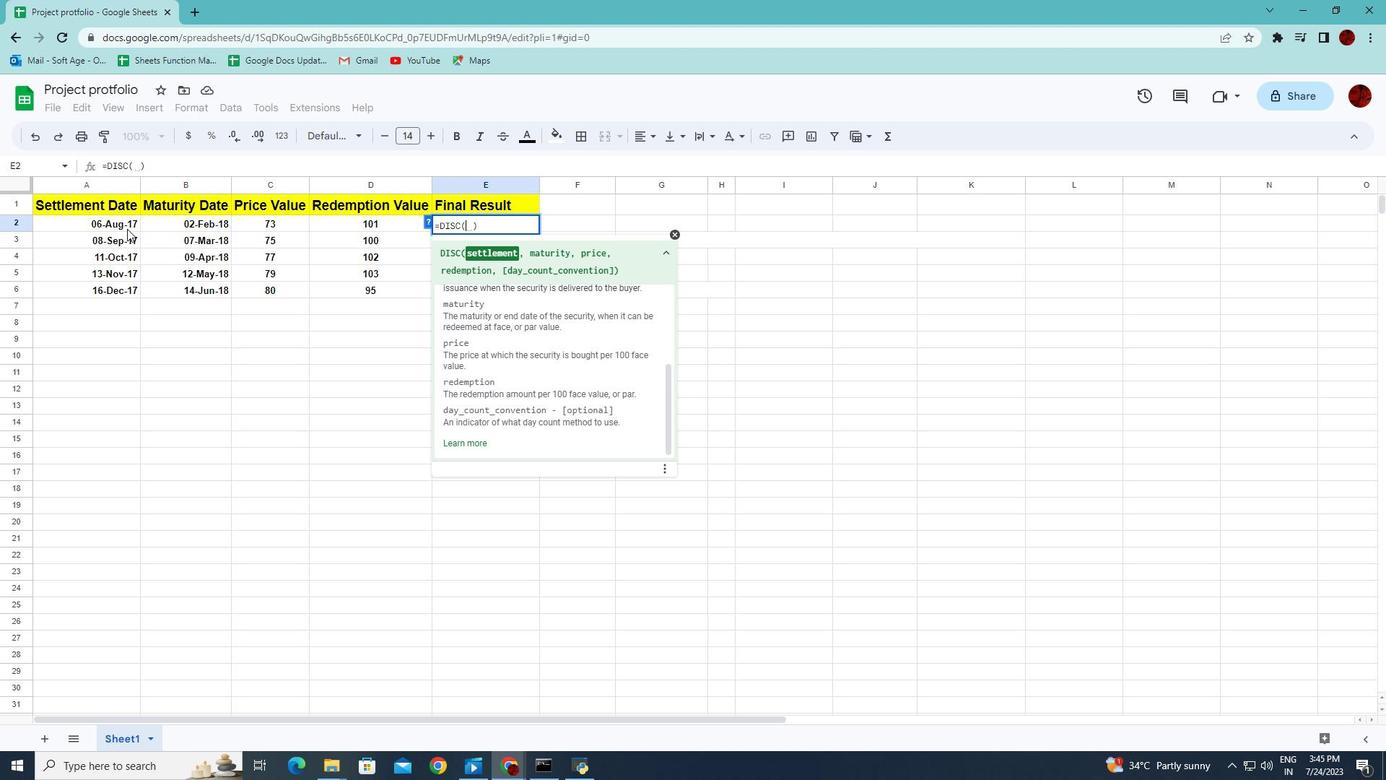 
Action: Key pressed ,
Screenshot: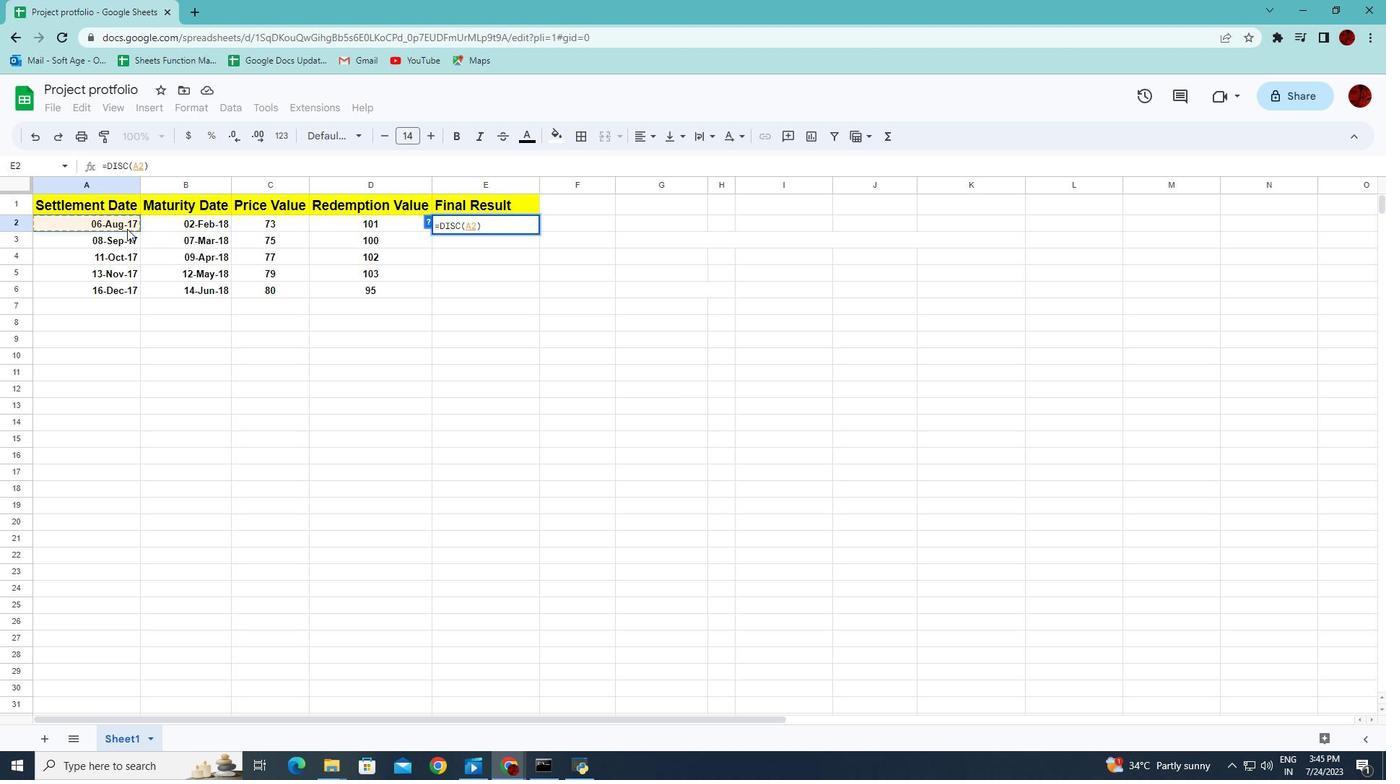 
Action: Mouse moved to (189, 226)
Screenshot: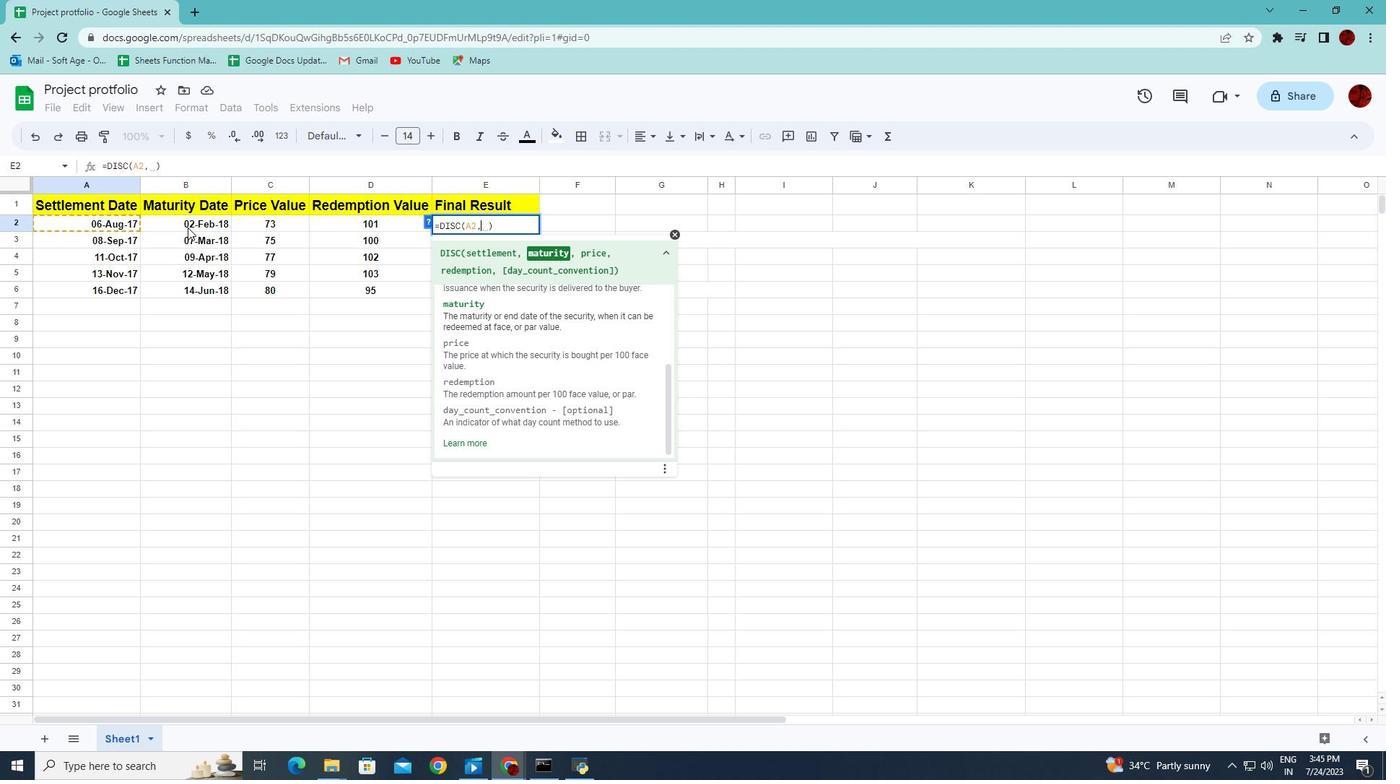 
Action: Mouse pressed left at (189, 226)
Screenshot: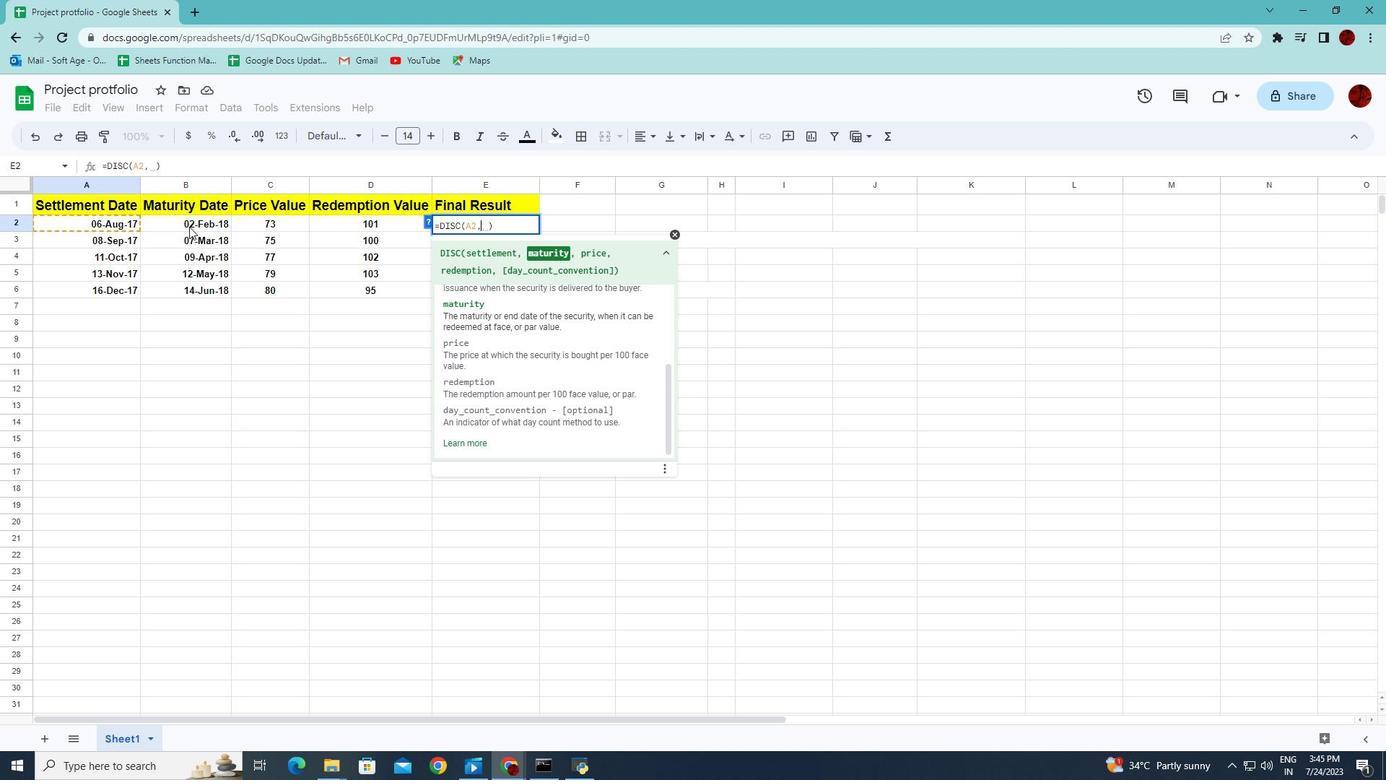 
Action: Mouse moved to (234, 223)
Screenshot: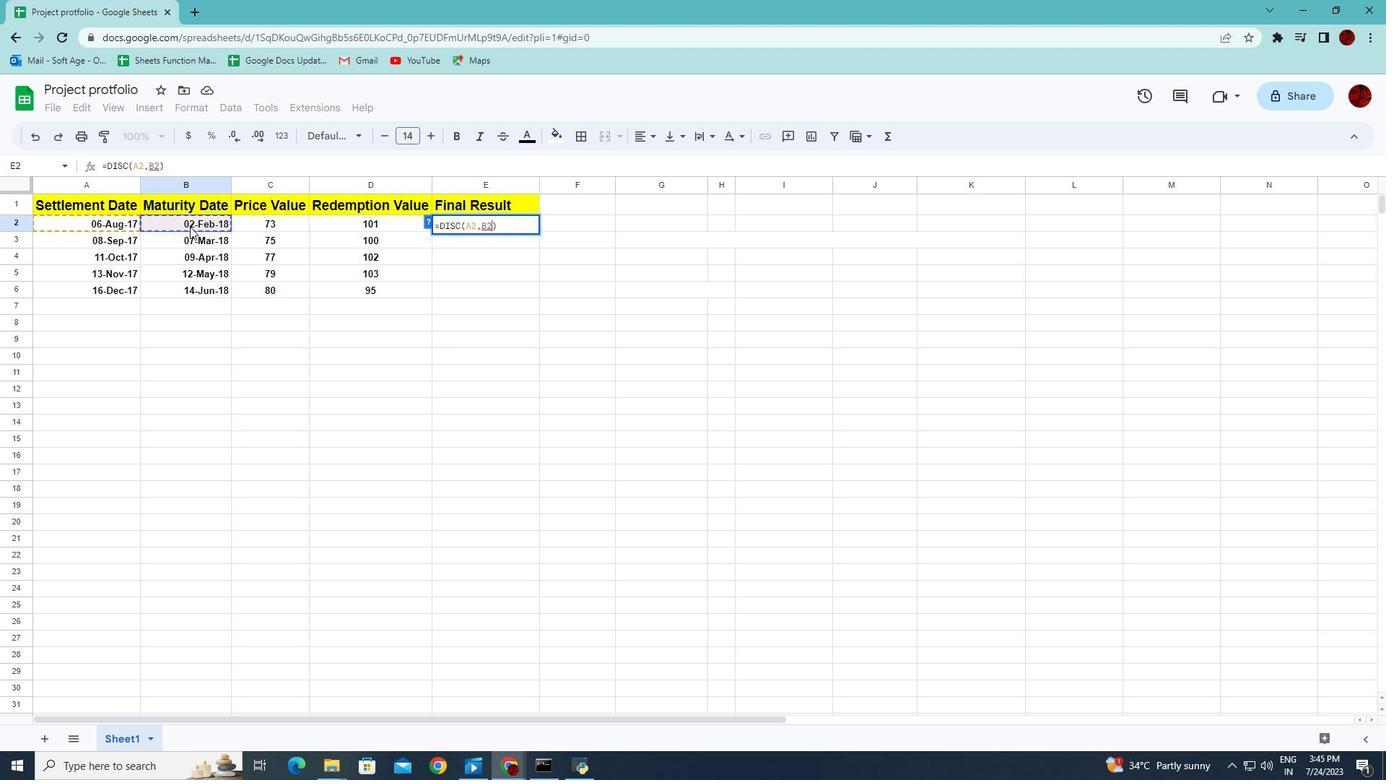 
Action: Key pressed ,
Screenshot: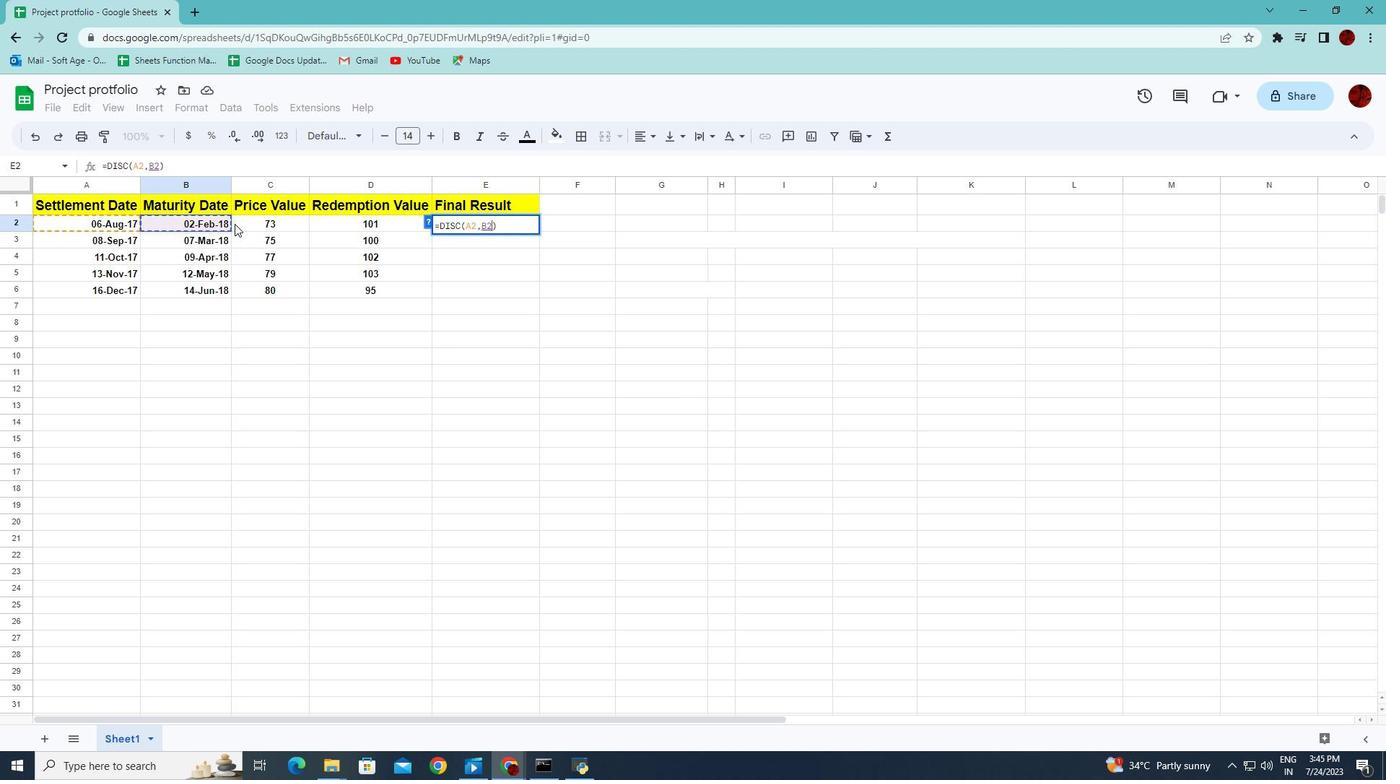 
Action: Mouse moved to (261, 219)
Screenshot: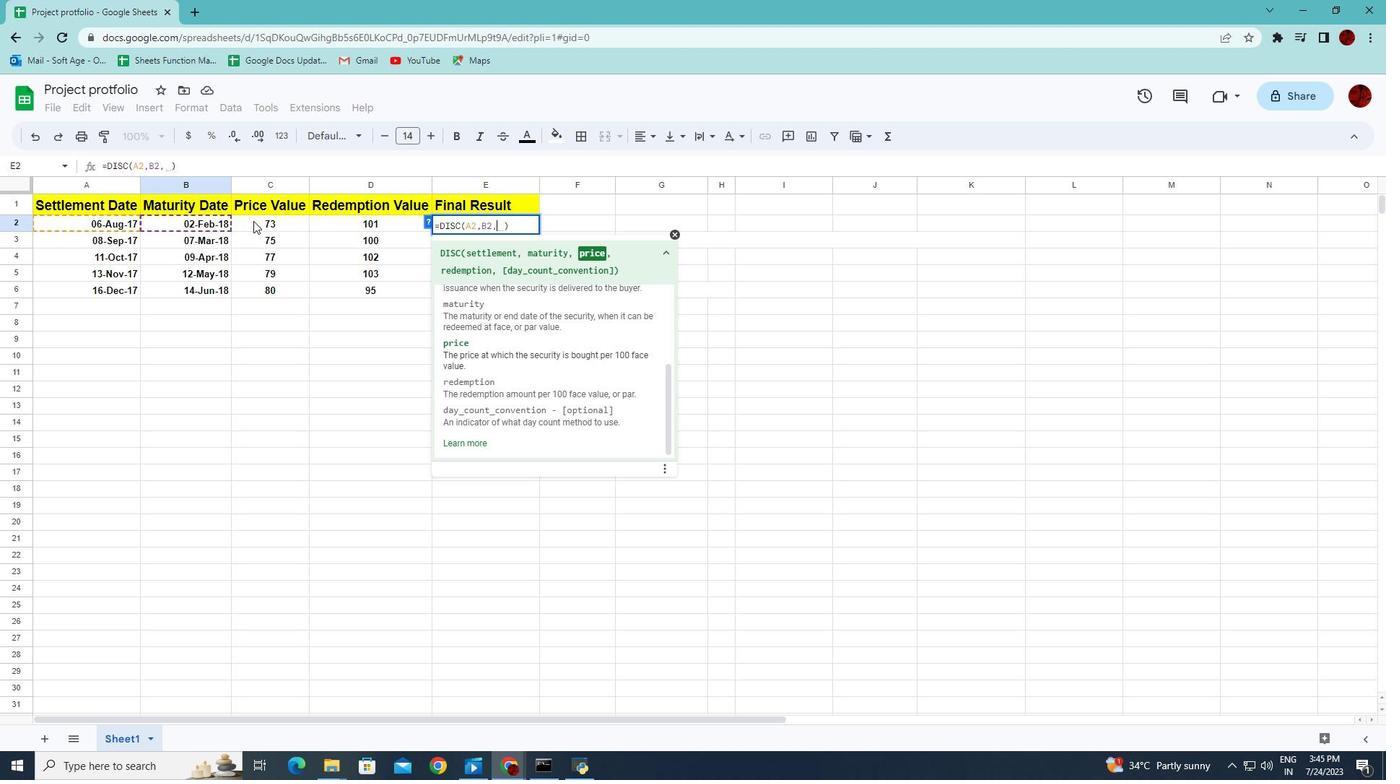 
Action: Mouse pressed left at (261, 219)
Screenshot: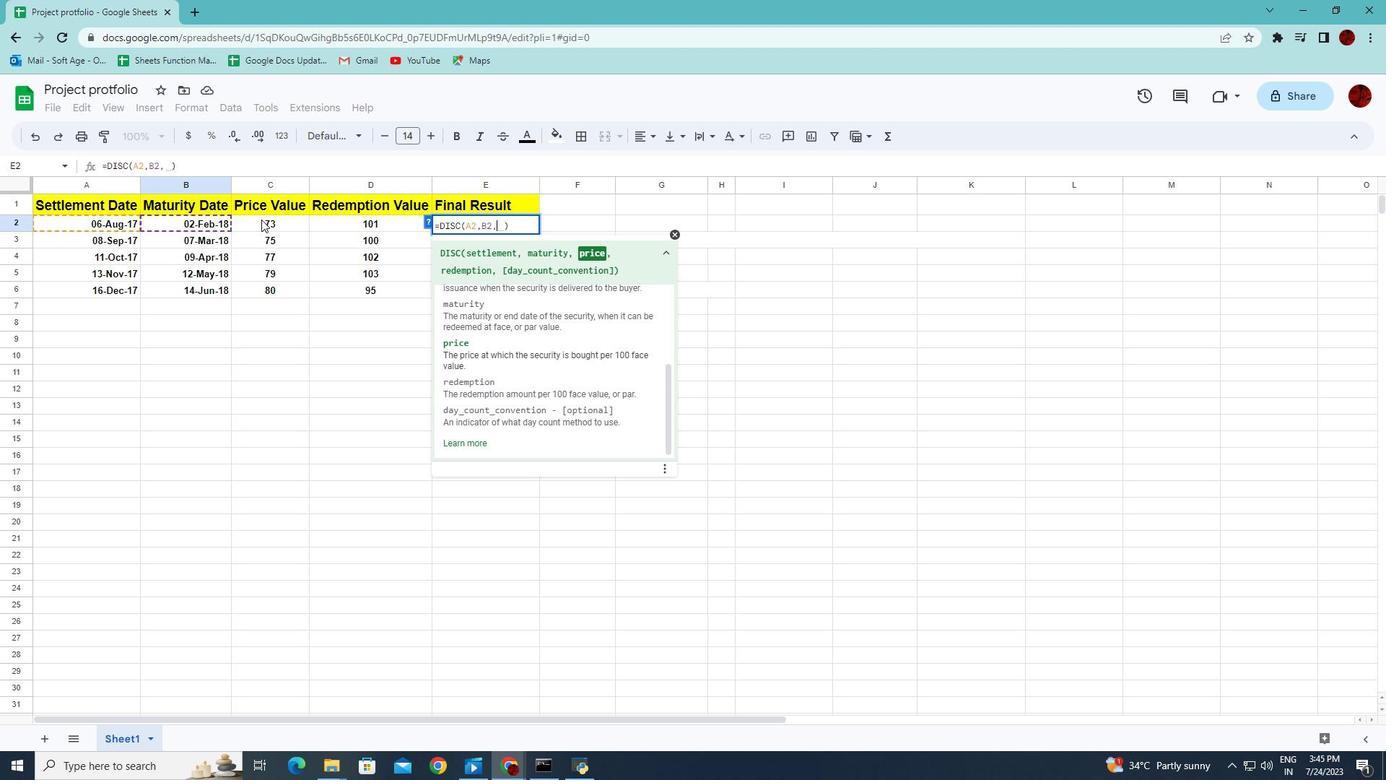 
Action: Key pressed ,
Screenshot: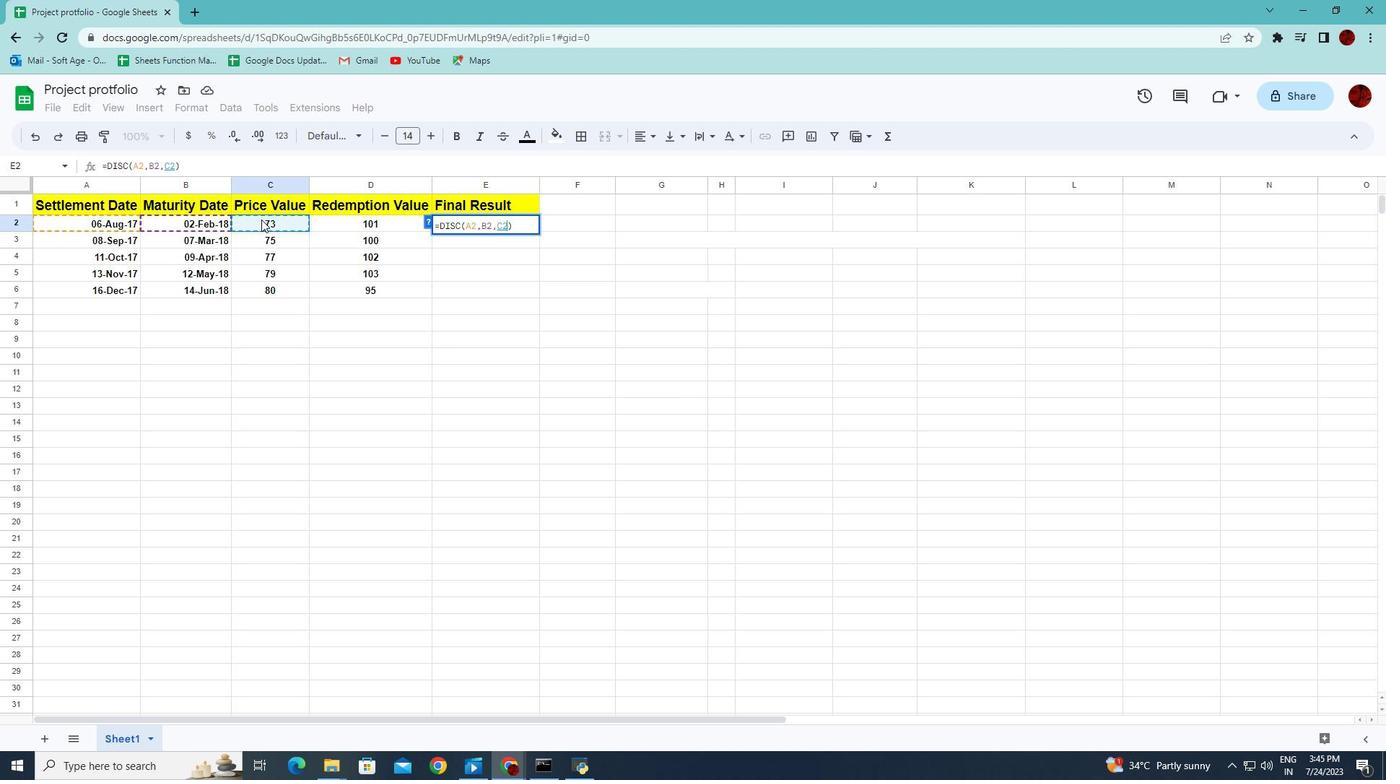 
Action: Mouse moved to (372, 226)
Screenshot: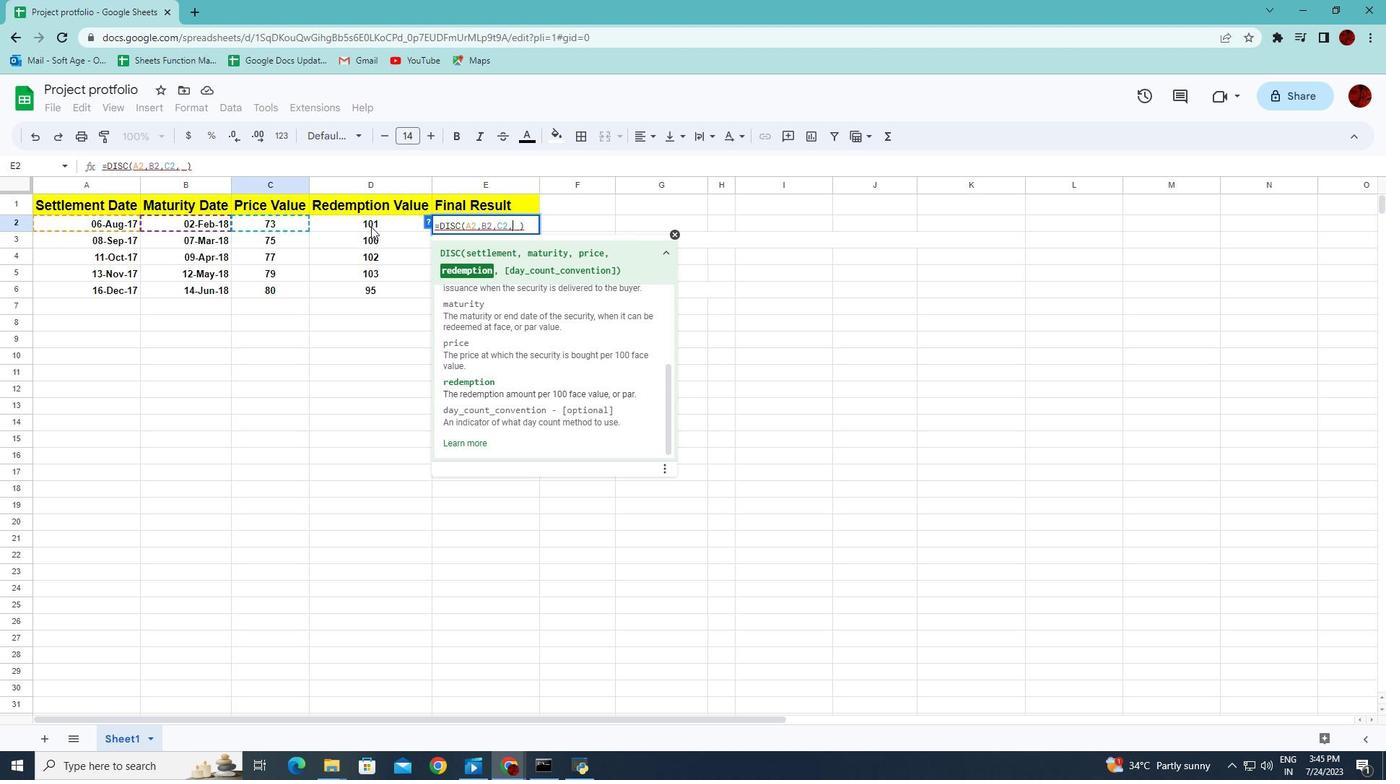 
Action: Mouse pressed left at (372, 226)
Screenshot: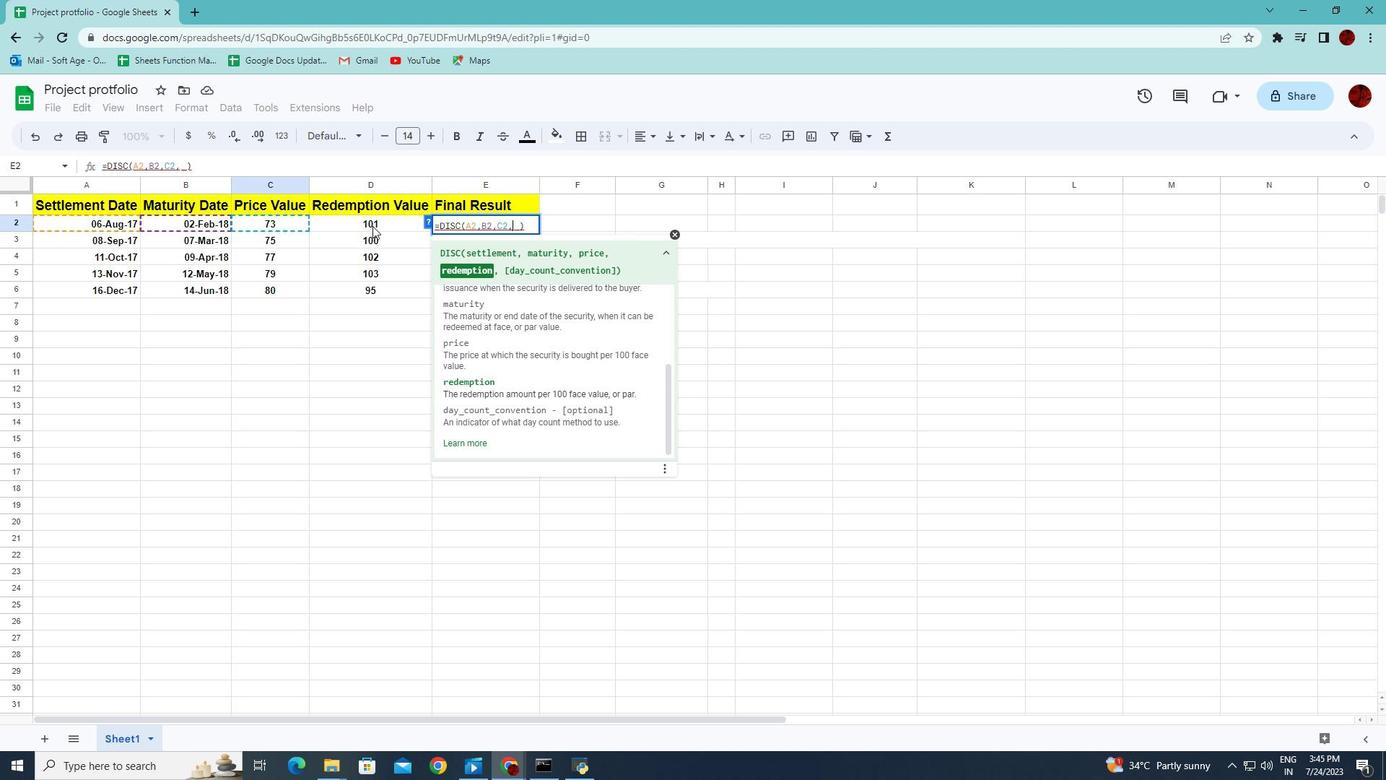 
Action: Key pressed <Key.enter>
Screenshot: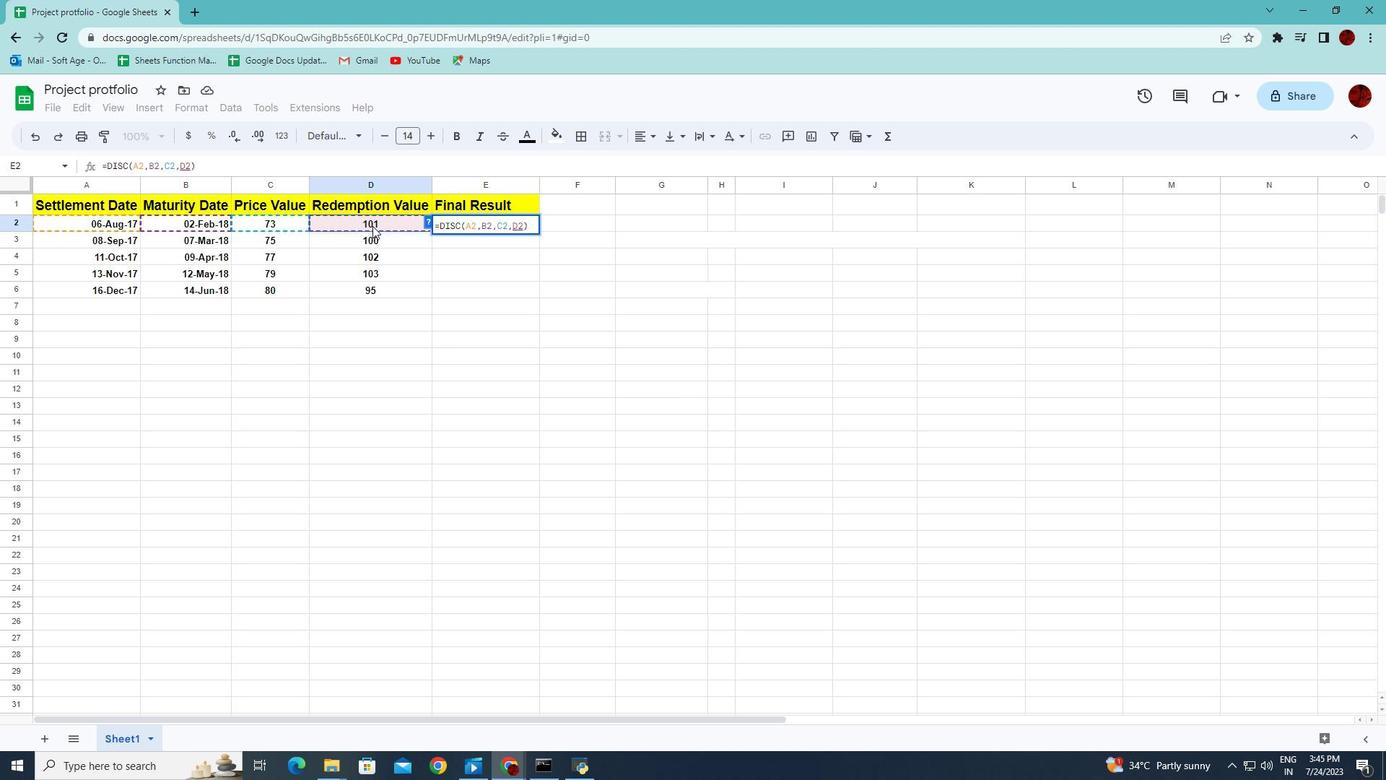 
